 Task: Look for Airbnb options in Kavadarci, Macedonia from 12th December, 2023 to 16th December, 2023 for 8 adults.8 bedrooms having 8 beds and 8 bathrooms. Property type can be hotel. Amenities needed are: wifi, TV, free parkinig on premises, gym, breakfast. Look for 3 properties as per requirement.
Action: Mouse pressed left at (309, 119)
Screenshot: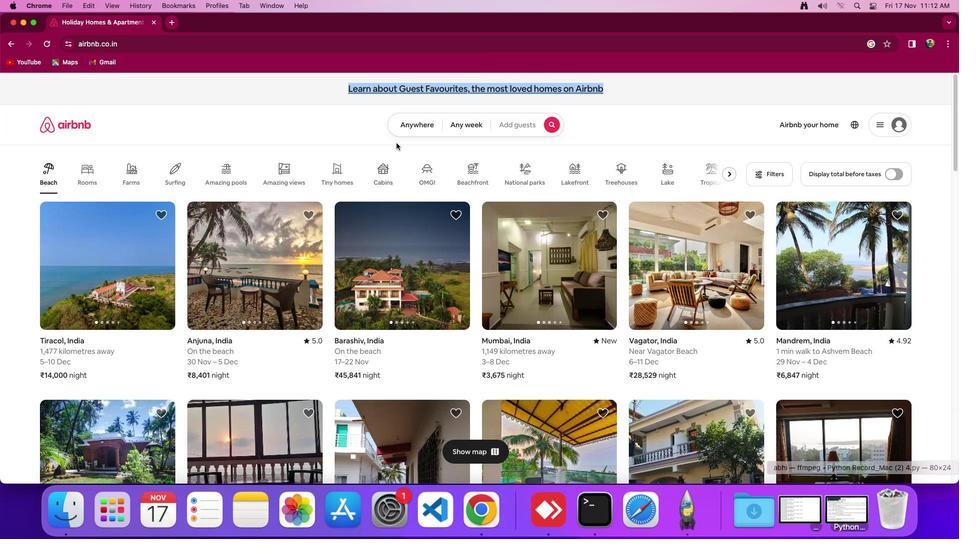 
Action: Mouse moved to (421, 126)
Screenshot: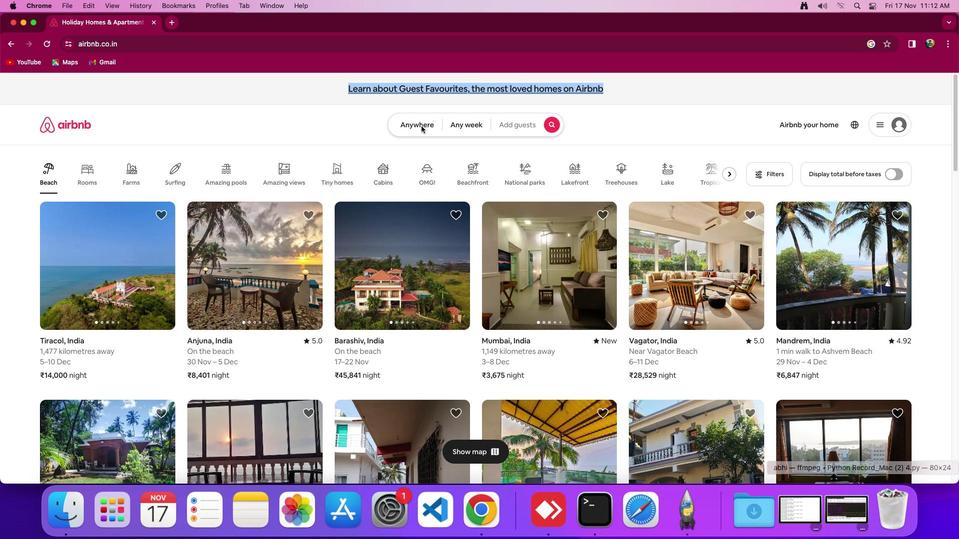 
Action: Mouse pressed left at (421, 126)
Screenshot: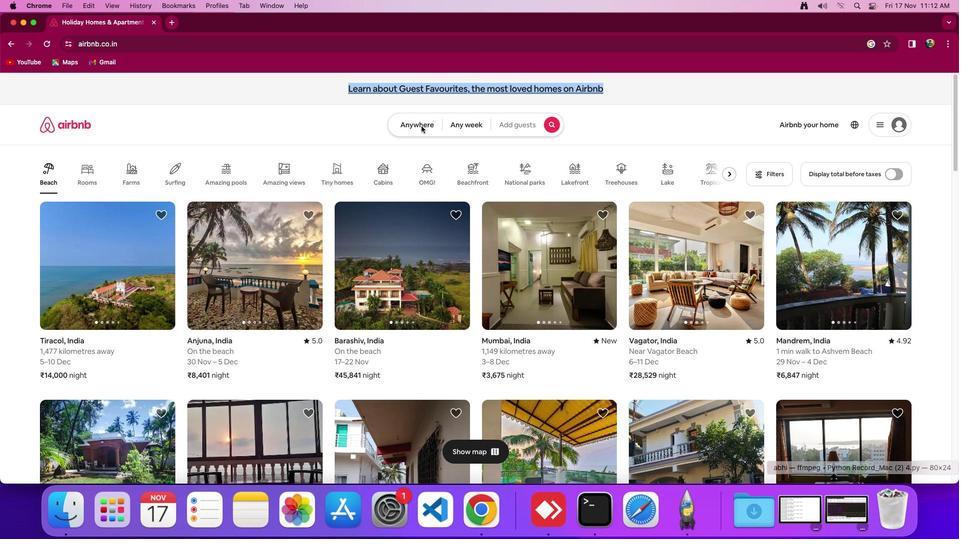 
Action: Mouse moved to (360, 168)
Screenshot: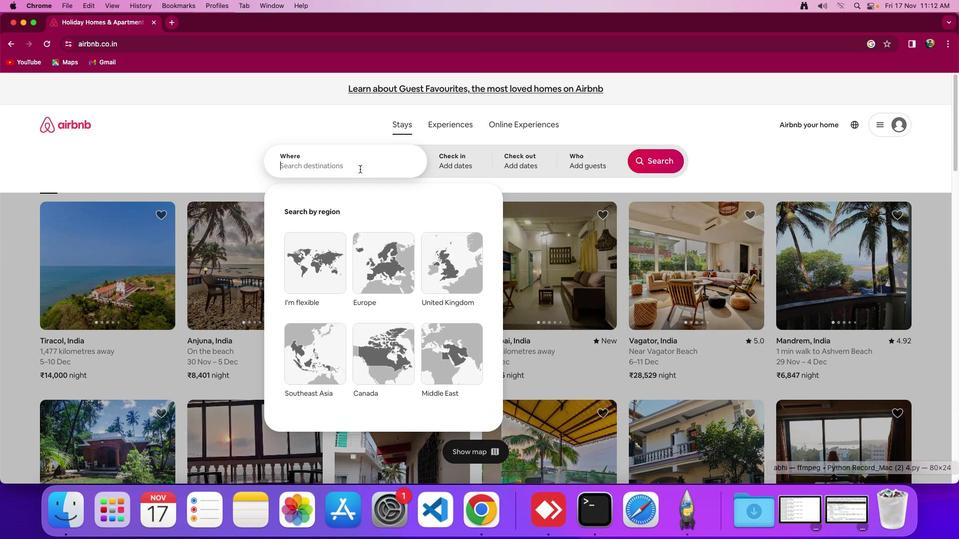 
Action: Mouse pressed left at (360, 168)
Screenshot: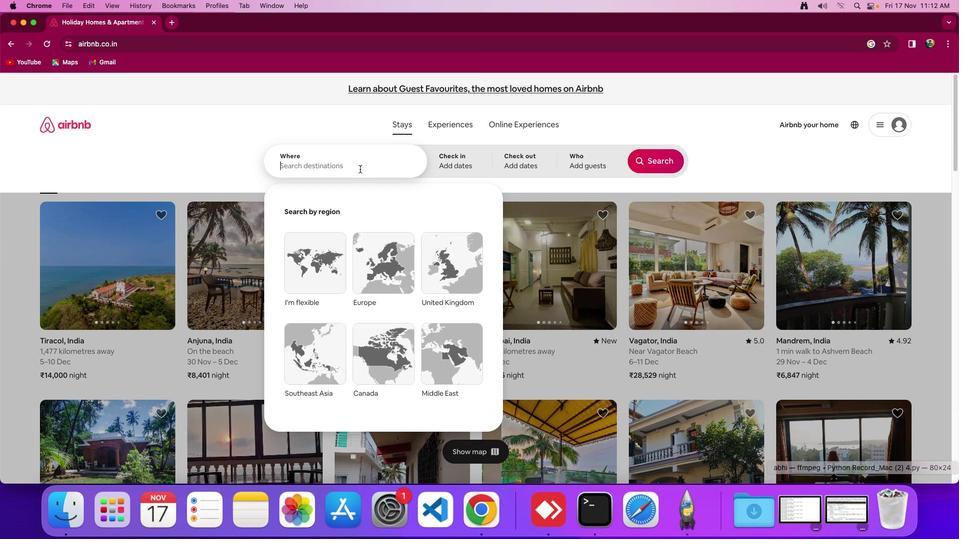 
Action: Mouse moved to (358, 158)
Screenshot: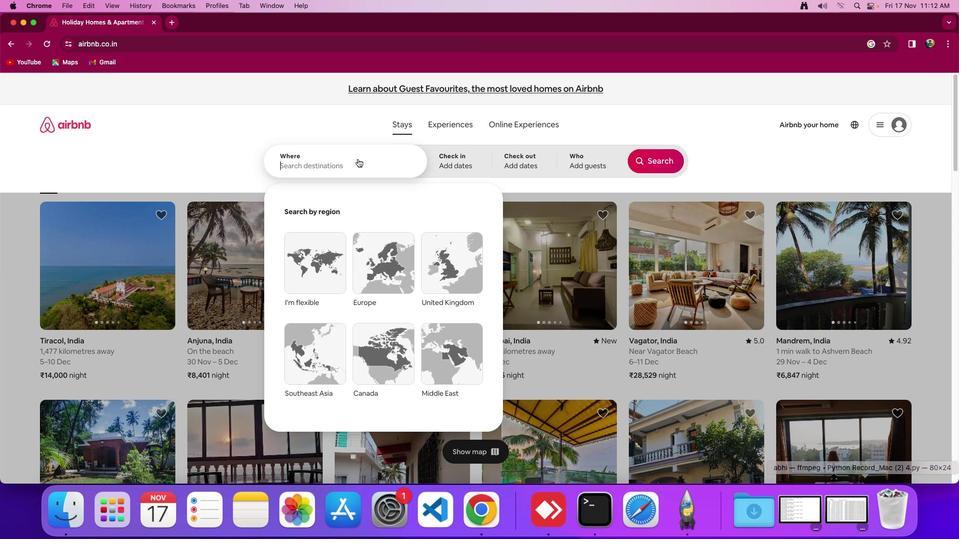 
Action: Key pressed Key.shift'K''a''v''a''d''a''r''c''i'','Key.spaceKey.shift'M''a''c''e''d''o''n''i''a'
Screenshot: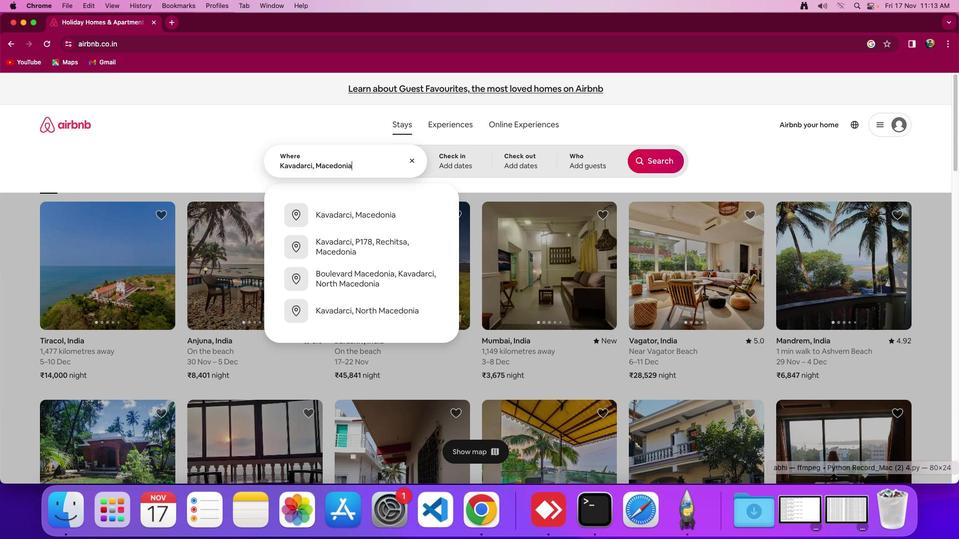 
Action: Mouse moved to (444, 157)
Screenshot: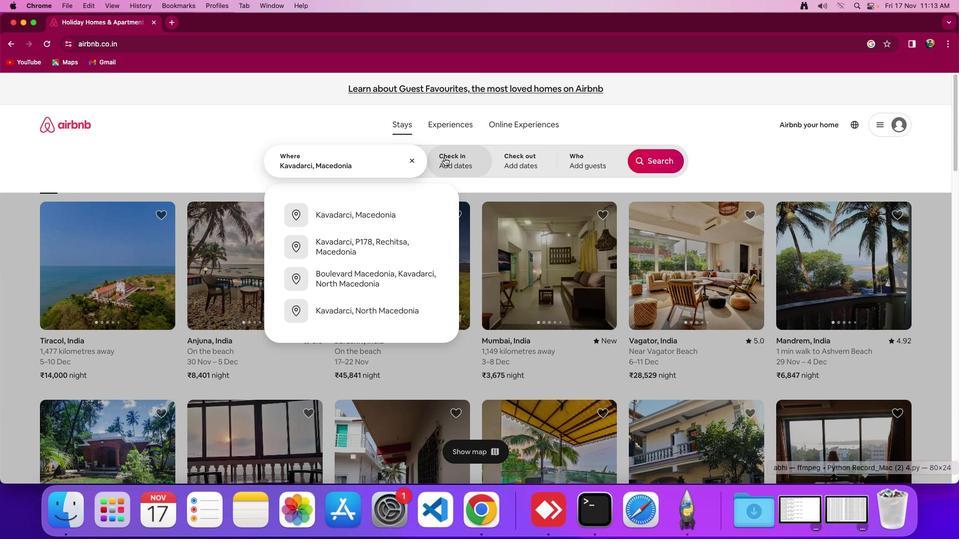
Action: Mouse pressed left at (444, 157)
Screenshot: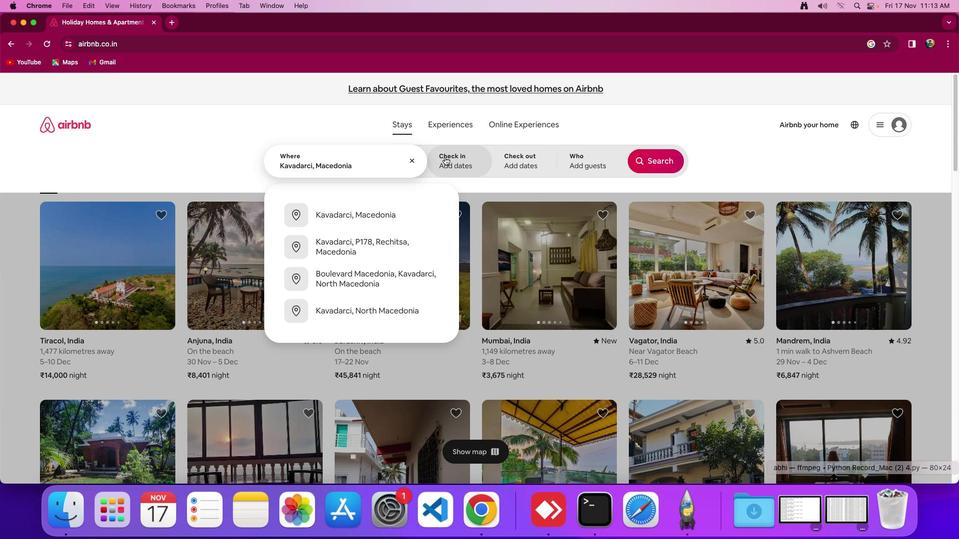 
Action: Mouse moved to (545, 334)
Screenshot: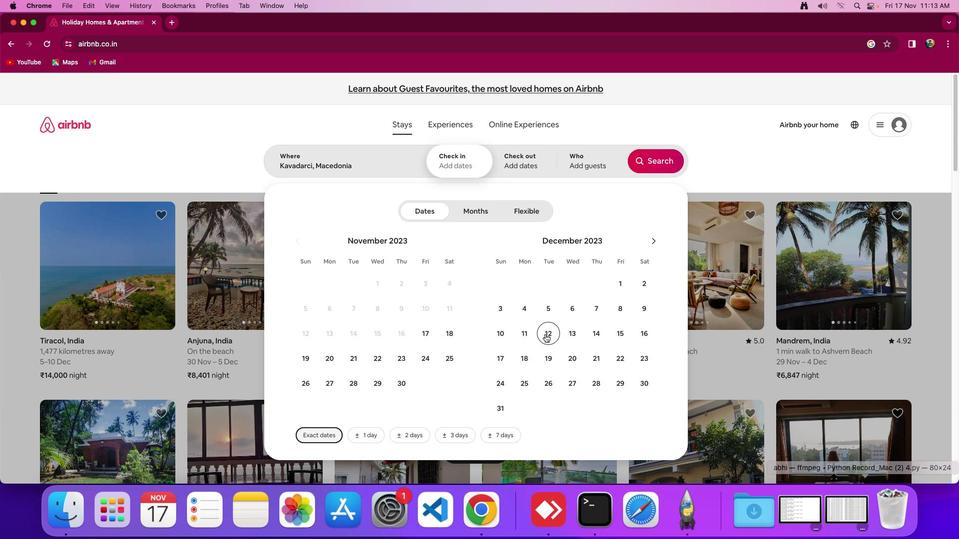 
Action: Mouse pressed left at (545, 334)
Screenshot: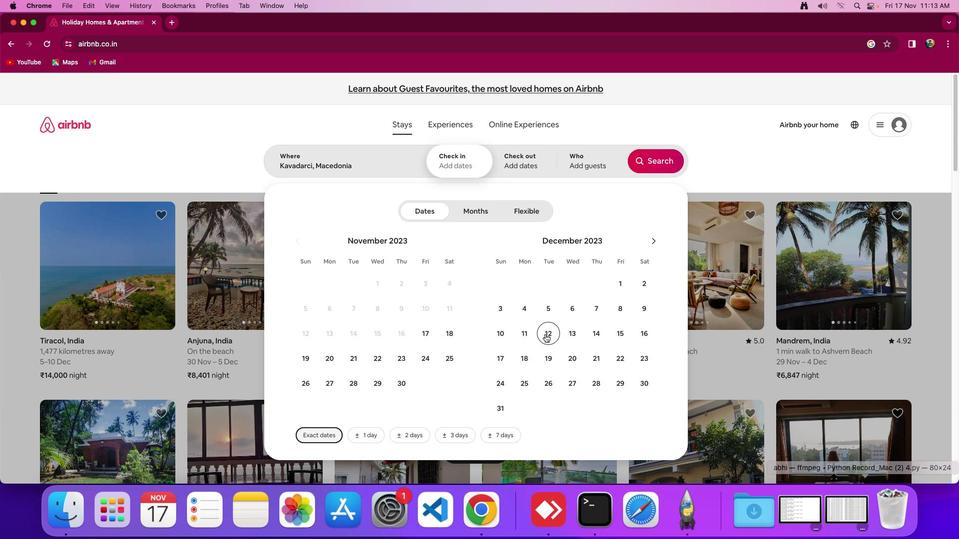 
Action: Mouse moved to (642, 333)
Screenshot: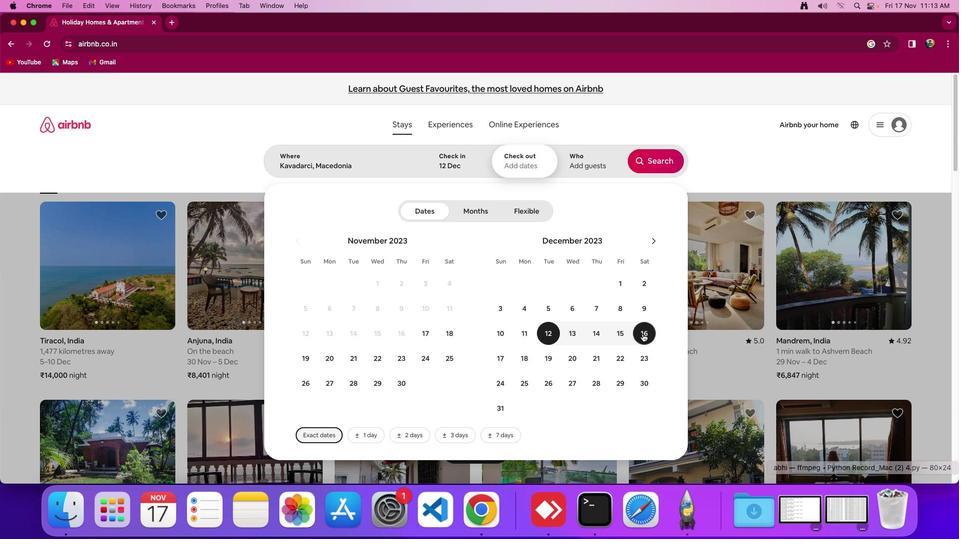 
Action: Mouse pressed left at (642, 333)
Screenshot: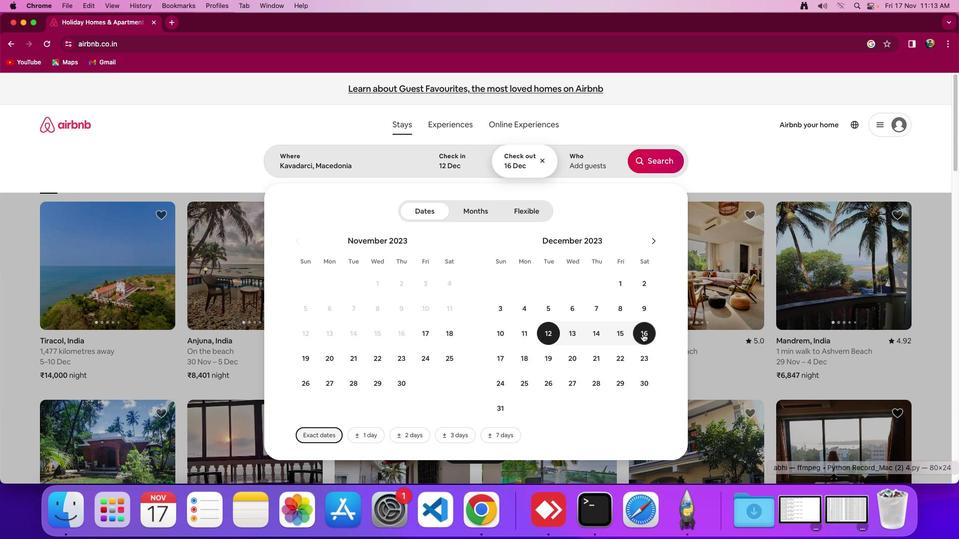 
Action: Mouse moved to (587, 164)
Screenshot: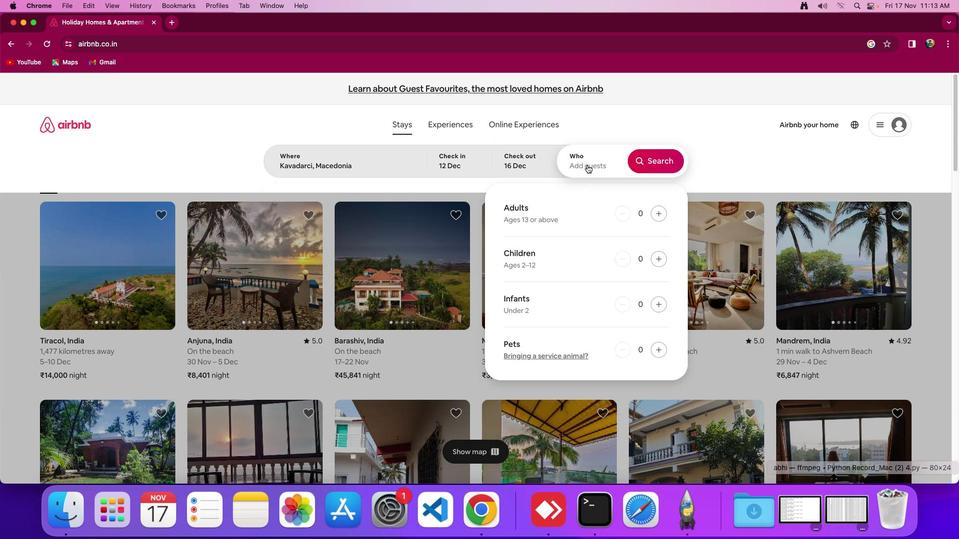 
Action: Mouse pressed left at (587, 164)
Screenshot: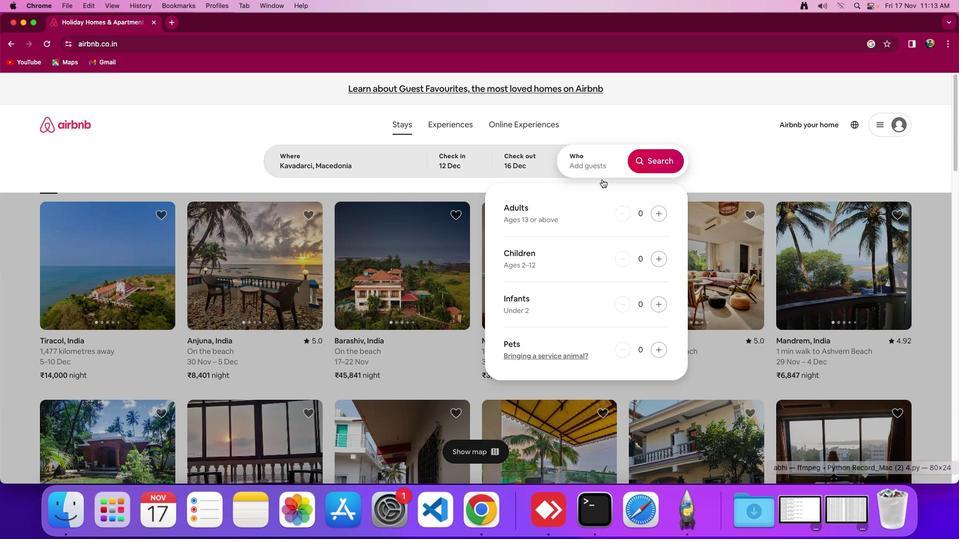 
Action: Mouse moved to (661, 214)
Screenshot: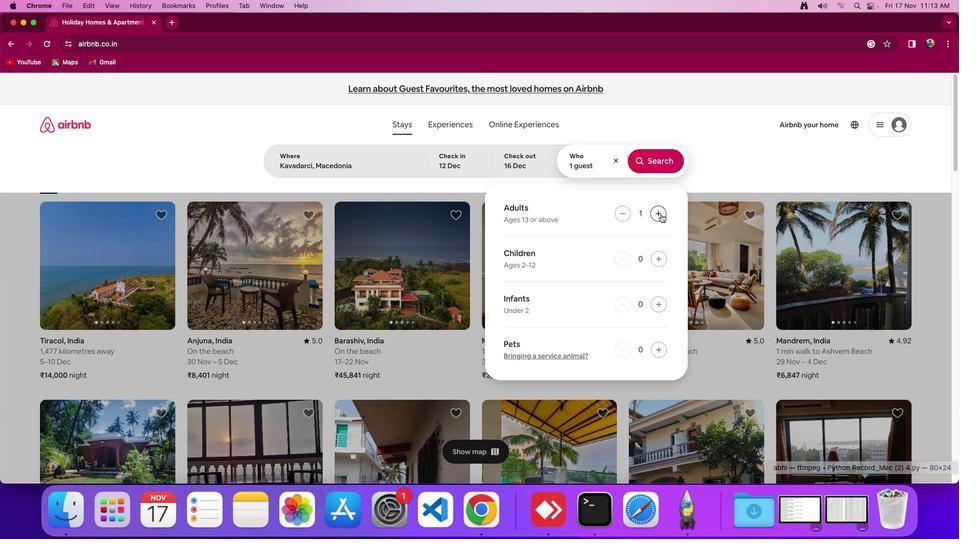 
Action: Mouse pressed left at (661, 214)
Screenshot: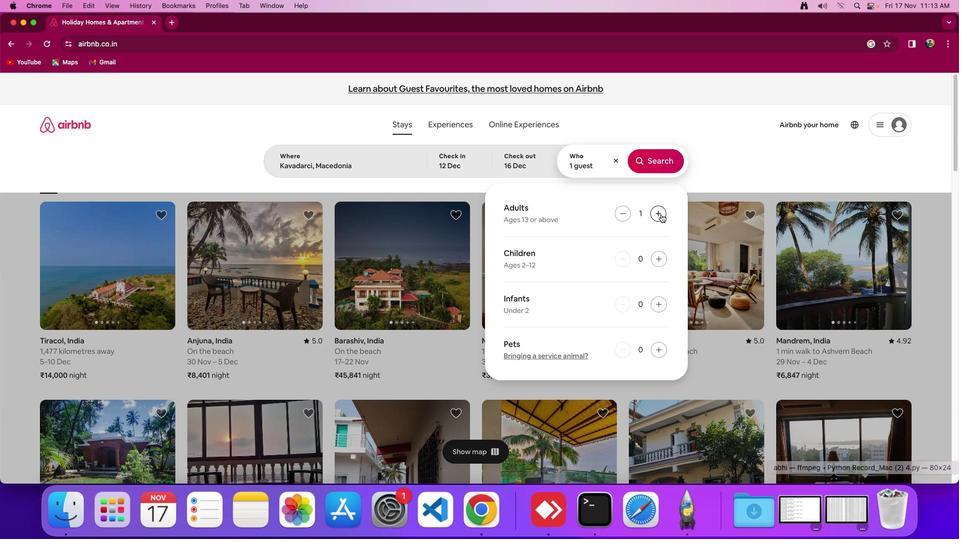 
Action: Mouse pressed left at (661, 214)
Screenshot: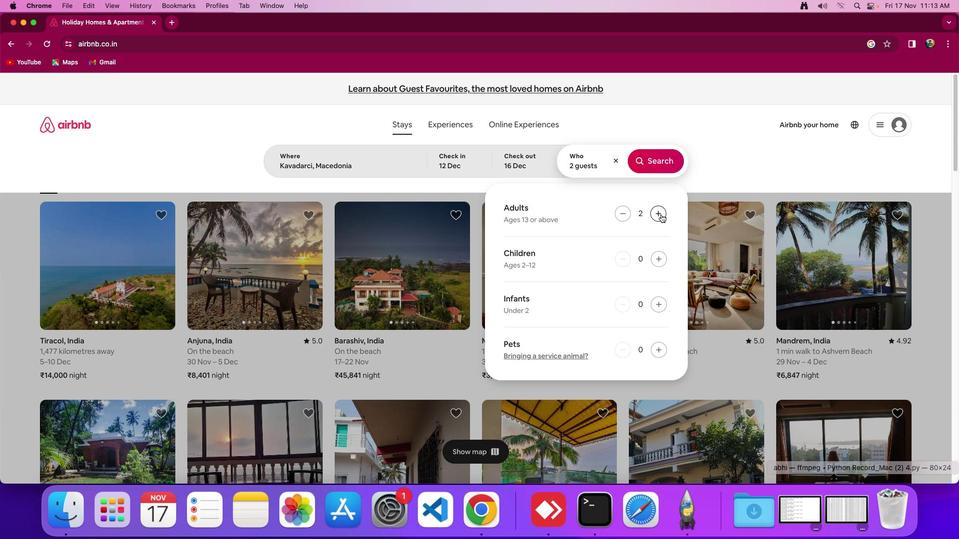 
Action: Mouse pressed left at (661, 214)
Screenshot: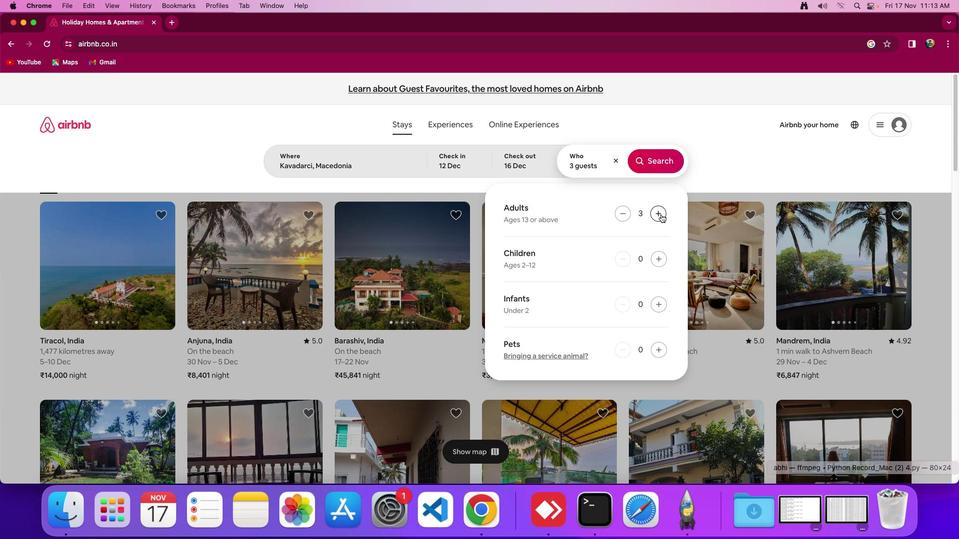 
Action: Mouse pressed left at (661, 214)
Screenshot: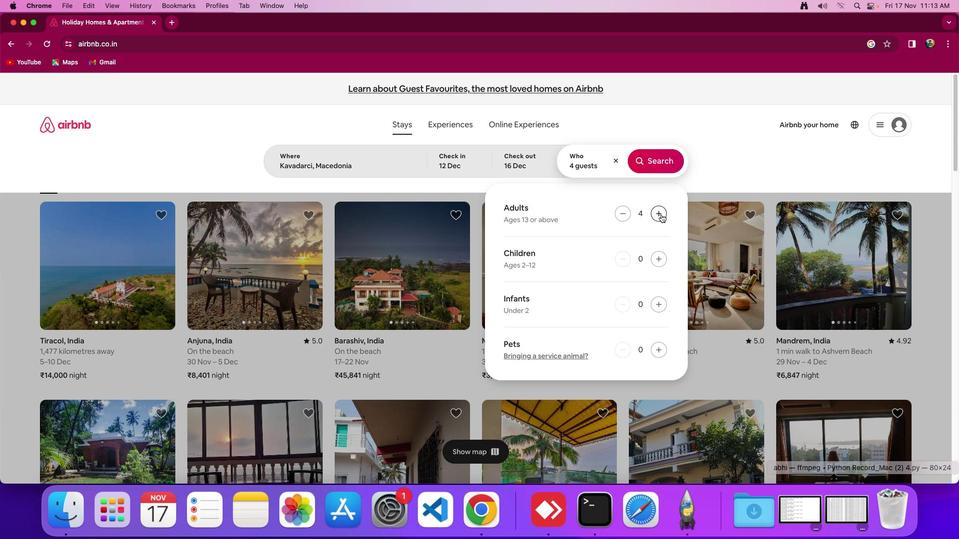 
Action: Mouse pressed left at (661, 214)
Screenshot: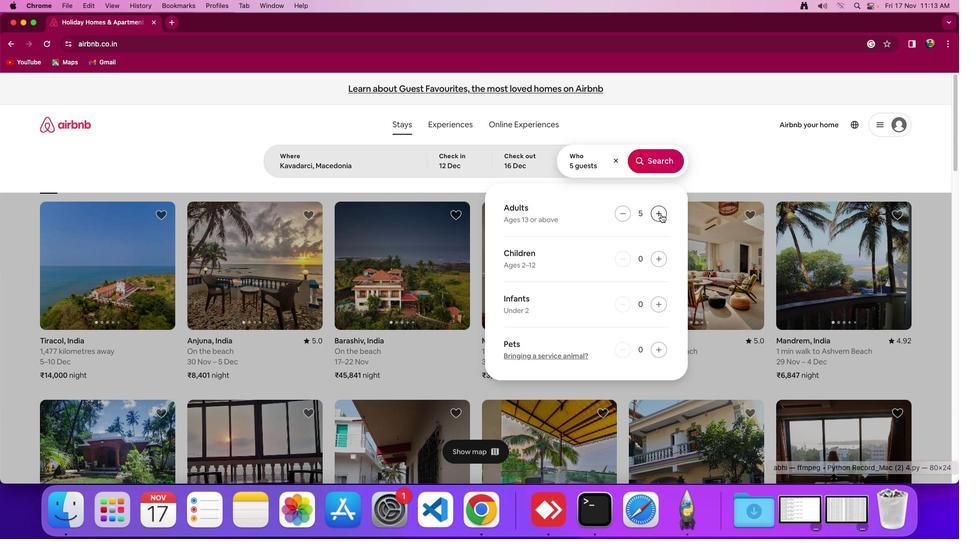 
Action: Mouse pressed left at (661, 214)
Screenshot: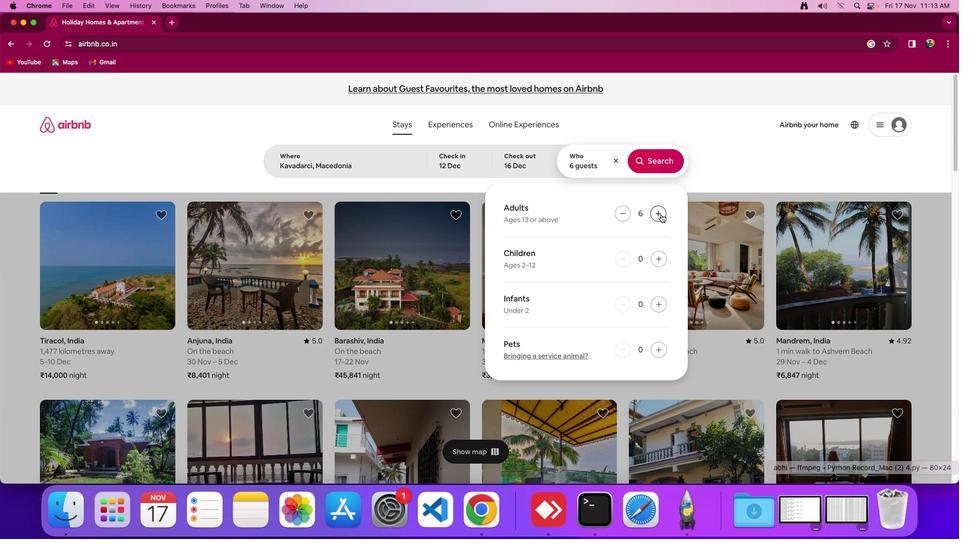 
Action: Mouse pressed left at (661, 214)
Screenshot: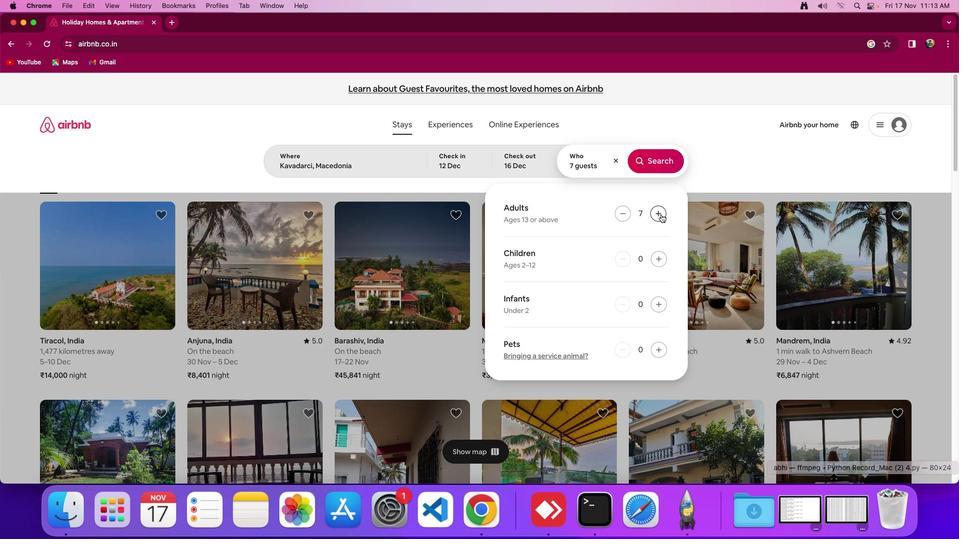 
Action: Mouse pressed left at (661, 214)
Screenshot: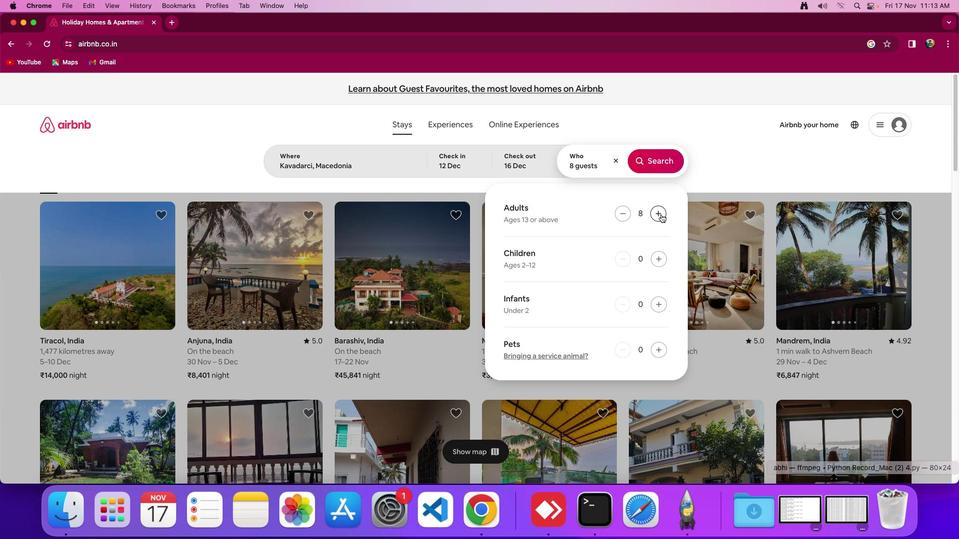 
Action: Mouse moved to (648, 167)
Screenshot: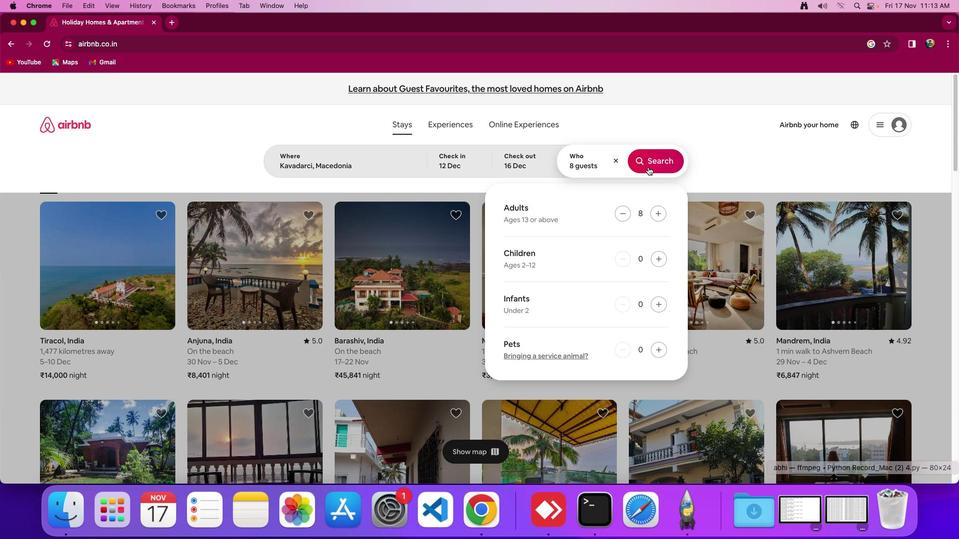 
Action: Mouse pressed left at (648, 167)
Screenshot: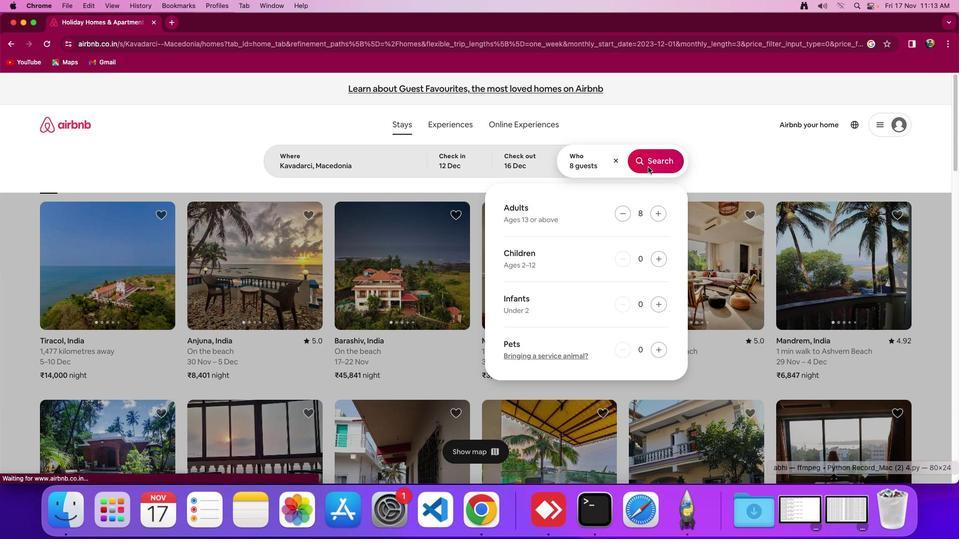 
Action: Mouse moved to (788, 132)
Screenshot: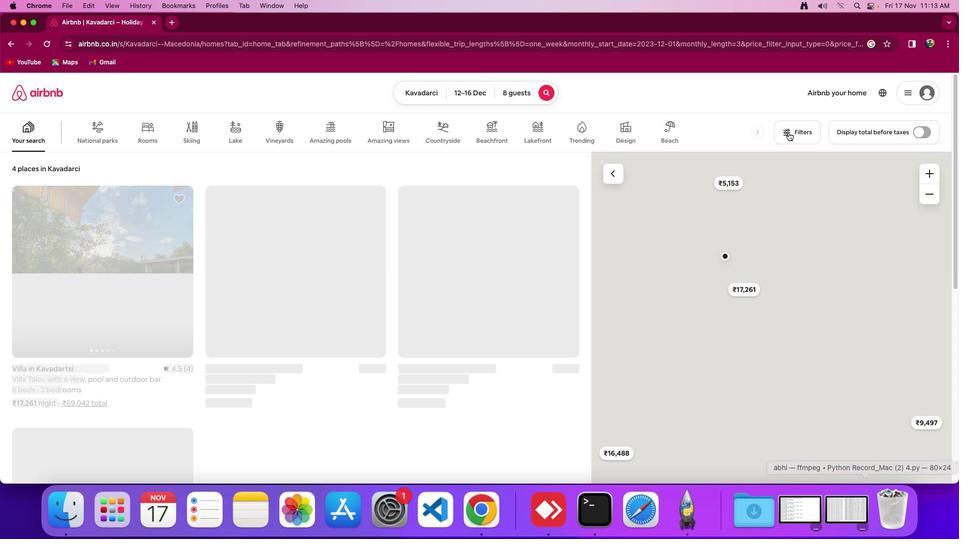 
Action: Mouse pressed left at (788, 132)
Screenshot: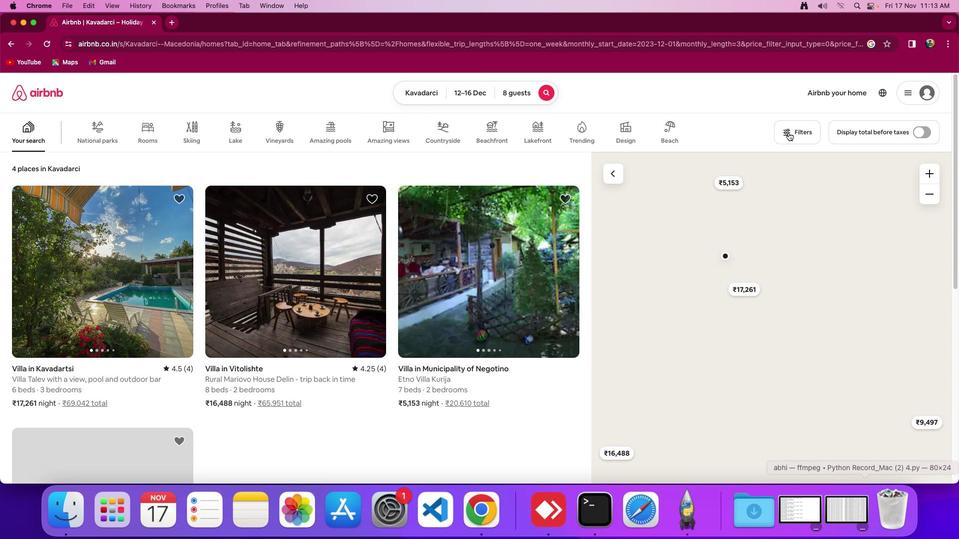 
Action: Mouse moved to (489, 281)
Screenshot: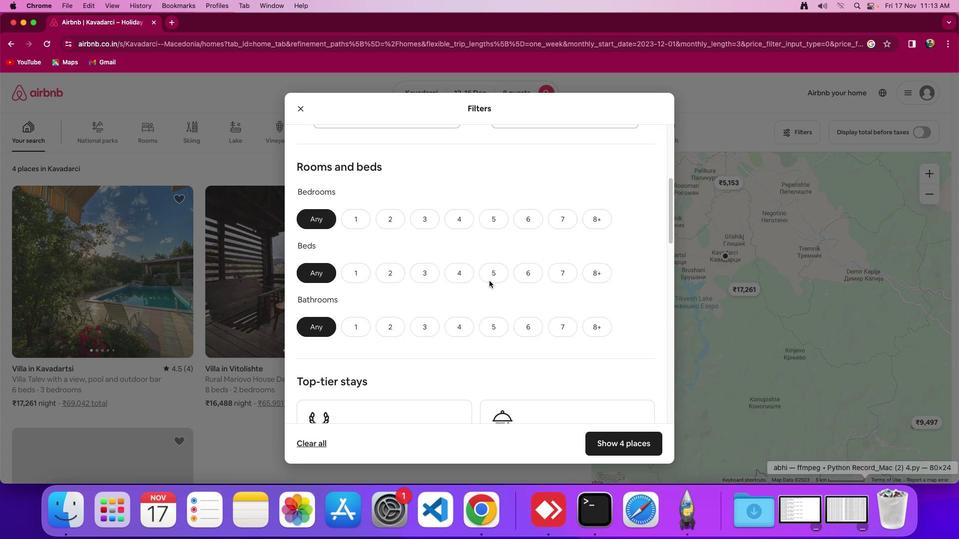 
Action: Mouse scrolled (489, 281) with delta (0, 0)
Screenshot: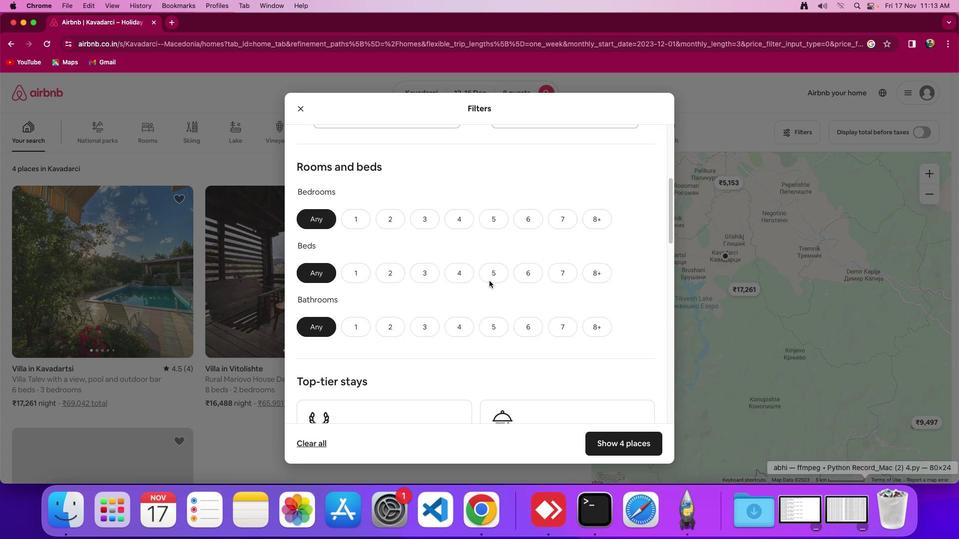 
Action: Mouse scrolled (489, 281) with delta (0, 0)
Screenshot: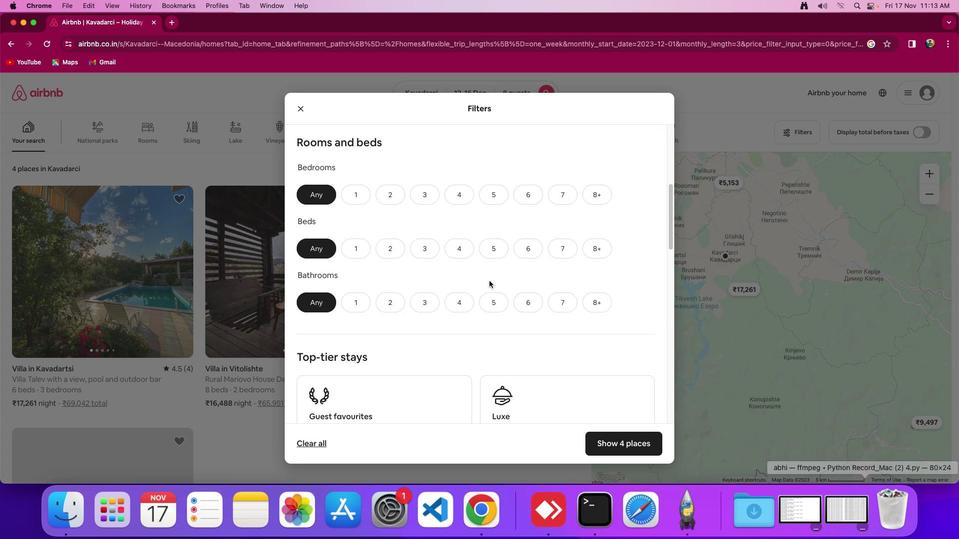 
Action: Mouse scrolled (489, 281) with delta (0, -1)
Screenshot: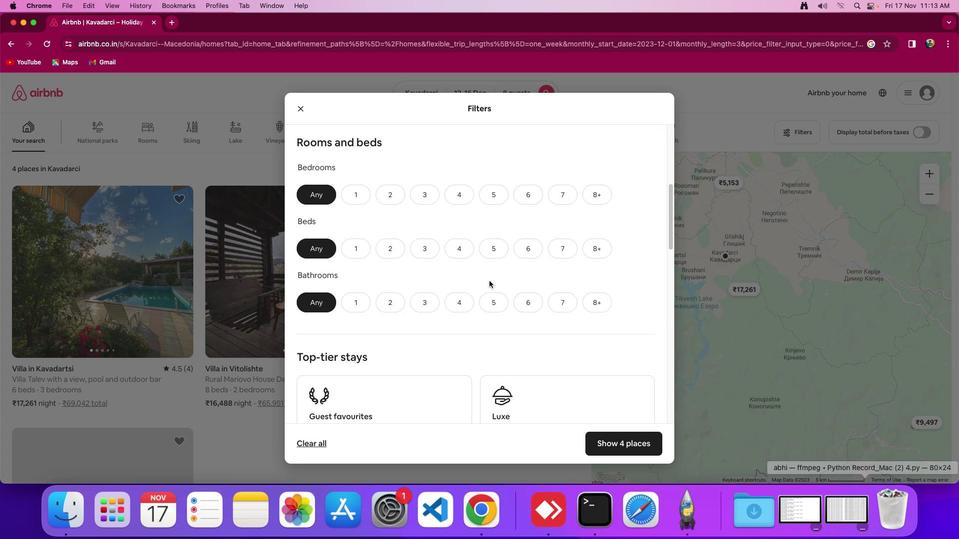
Action: Mouse moved to (489, 281)
Screenshot: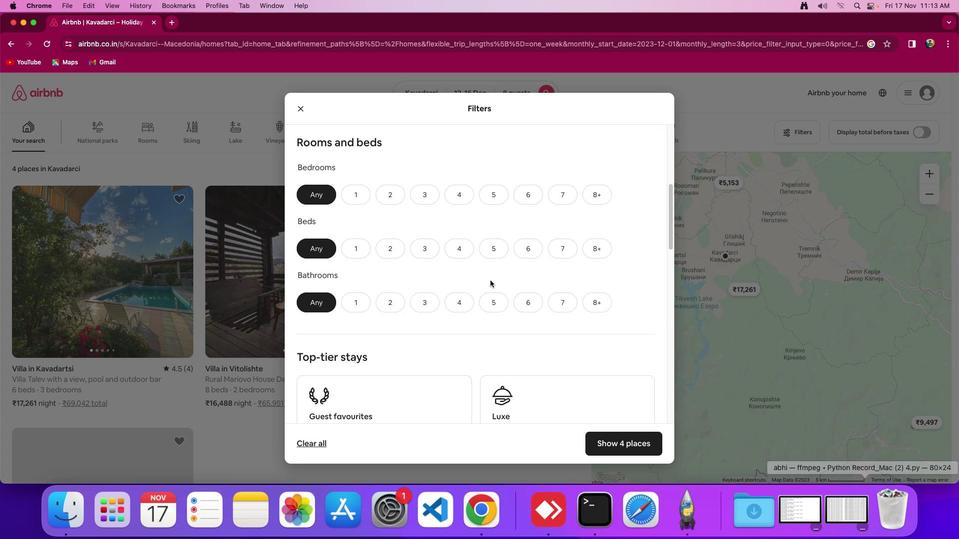 
Action: Mouse scrolled (489, 281) with delta (0, -2)
Screenshot: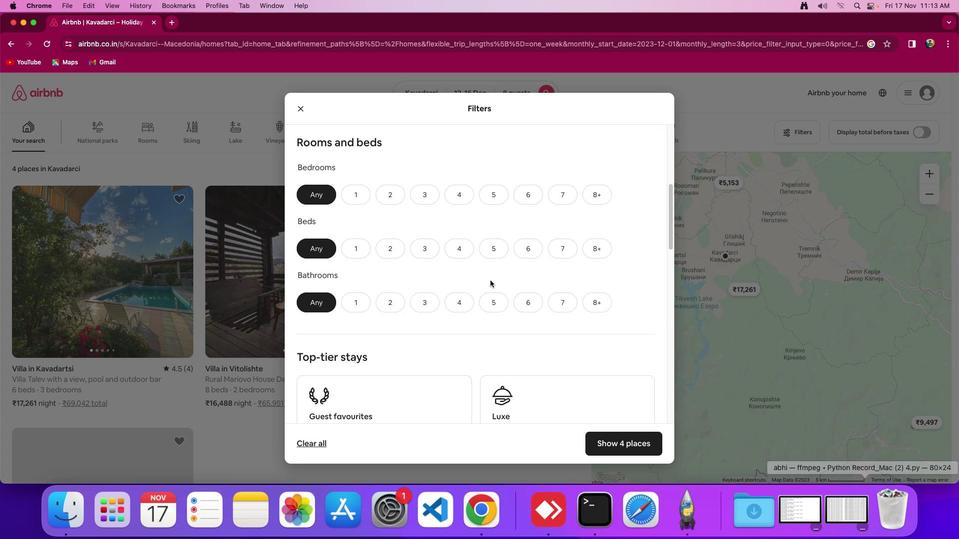 
Action: Mouse moved to (595, 196)
Screenshot: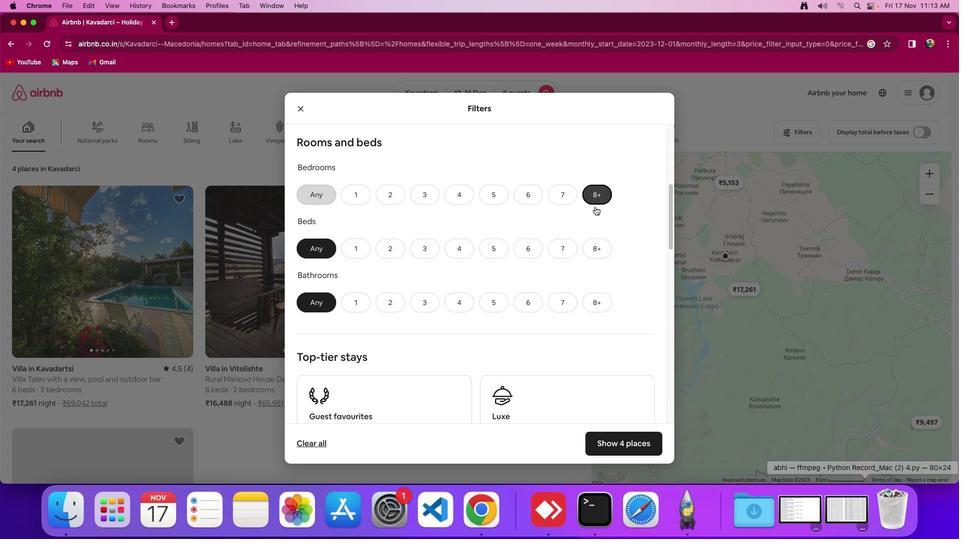 
Action: Mouse pressed left at (595, 196)
Screenshot: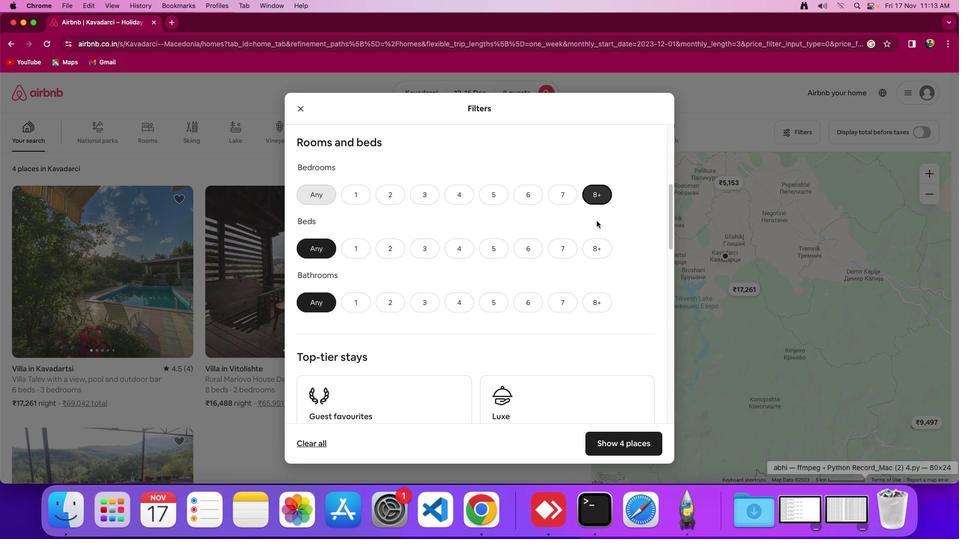 
Action: Mouse moved to (602, 251)
Screenshot: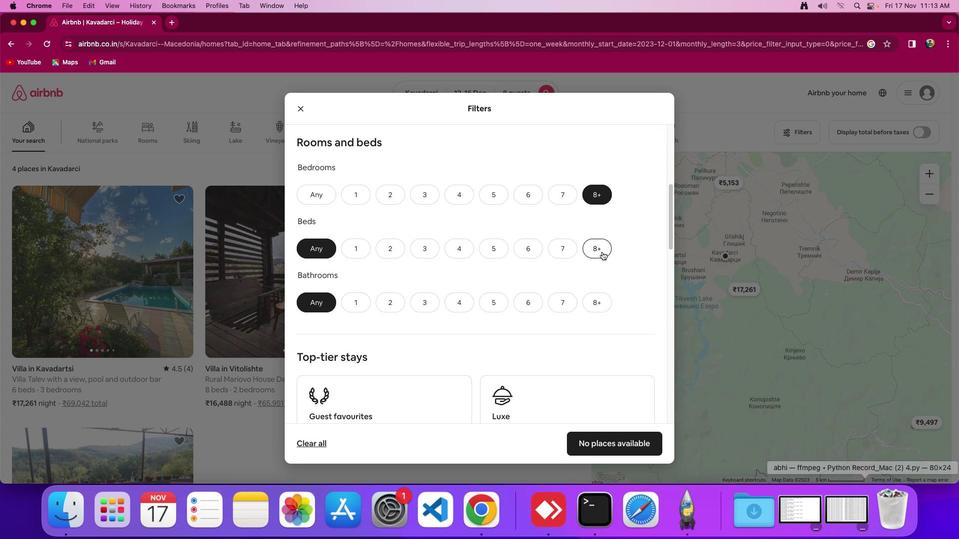 
Action: Mouse pressed left at (602, 251)
Screenshot: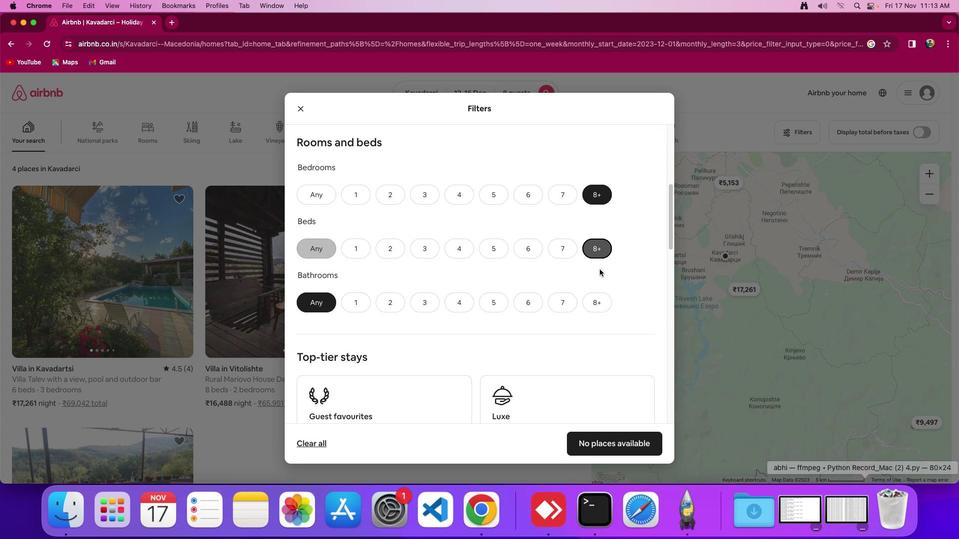 
Action: Mouse moved to (596, 304)
Screenshot: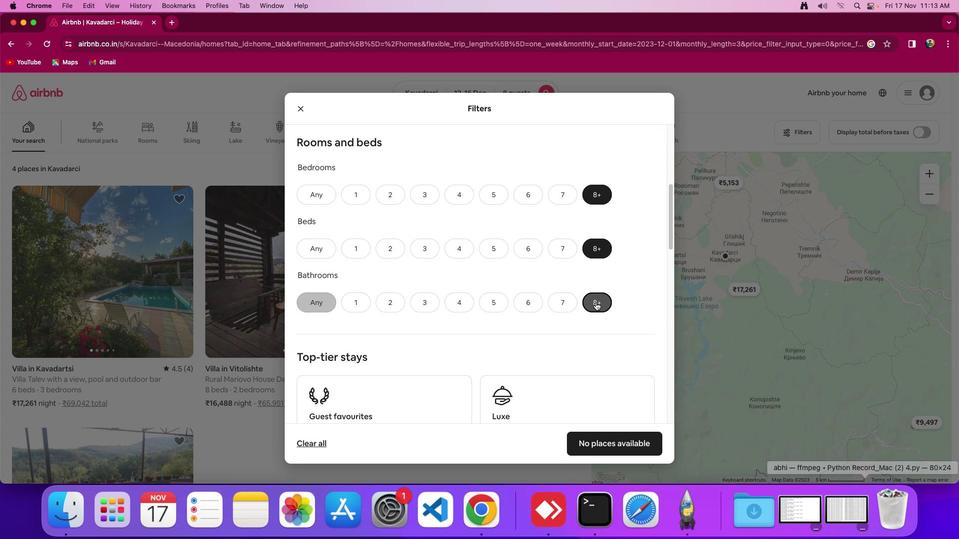 
Action: Mouse pressed left at (596, 304)
Screenshot: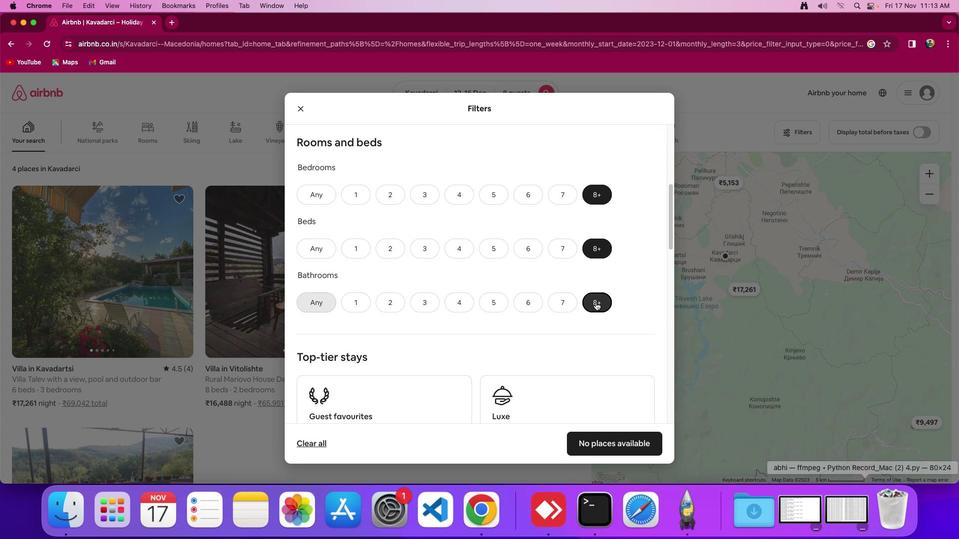 
Action: Mouse moved to (573, 286)
Screenshot: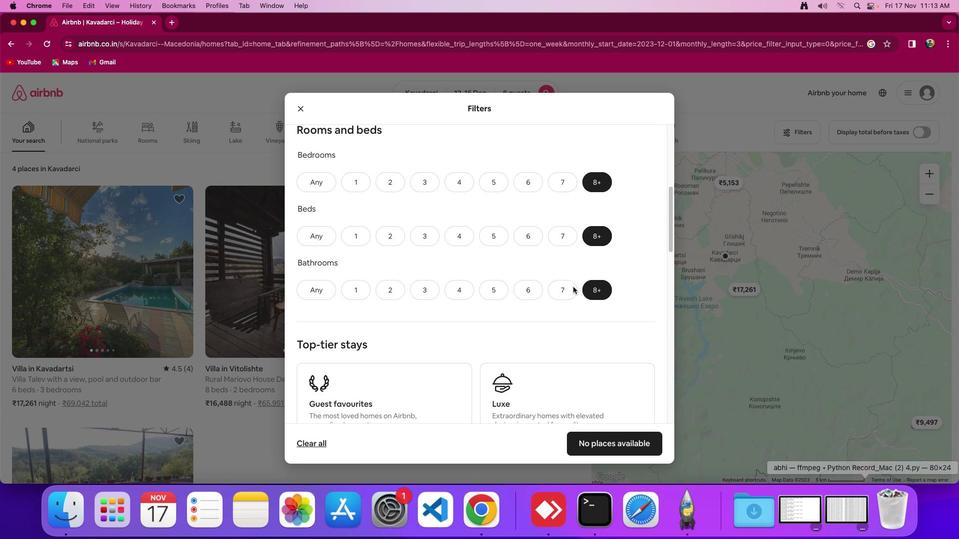 
Action: Mouse scrolled (573, 286) with delta (0, 0)
Screenshot: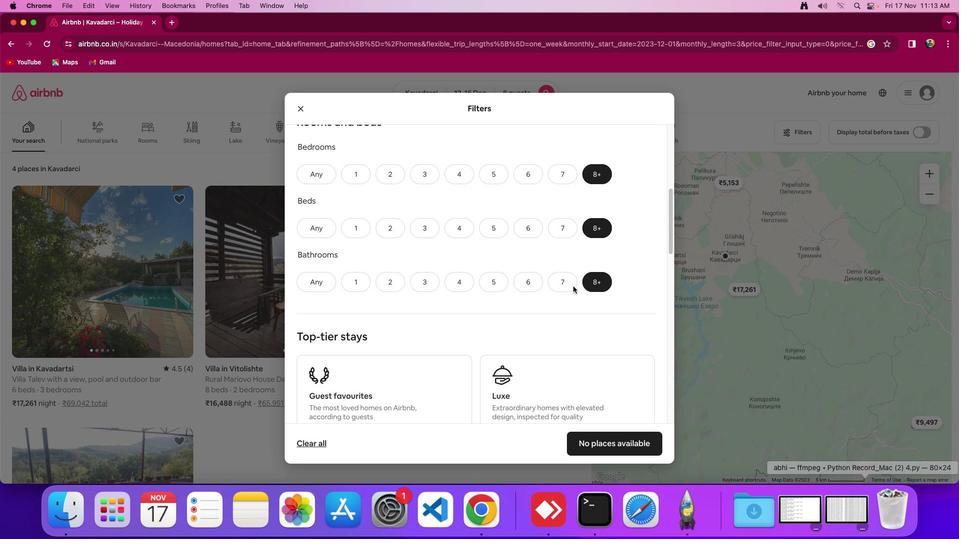 
Action: Mouse scrolled (573, 286) with delta (0, 0)
Screenshot: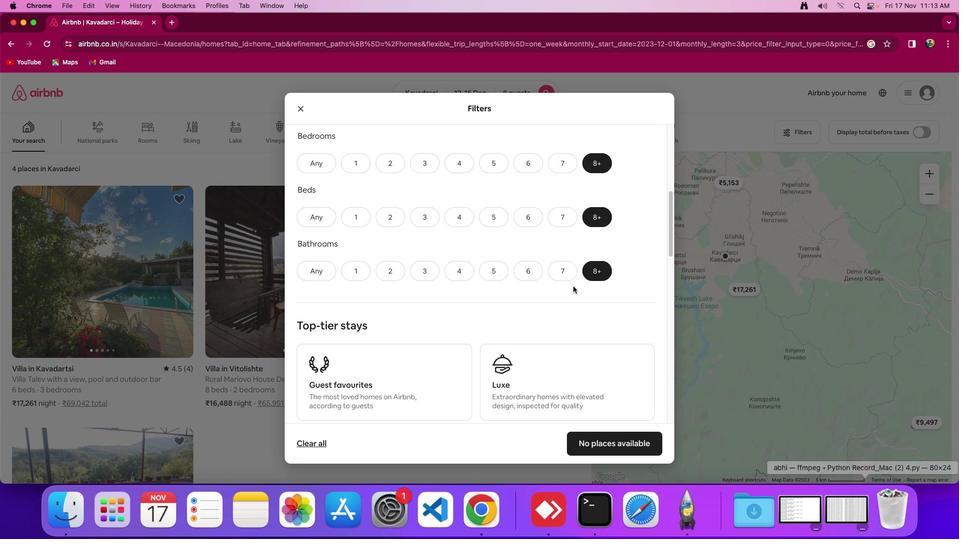 
Action: Mouse scrolled (573, 286) with delta (0, 0)
Screenshot: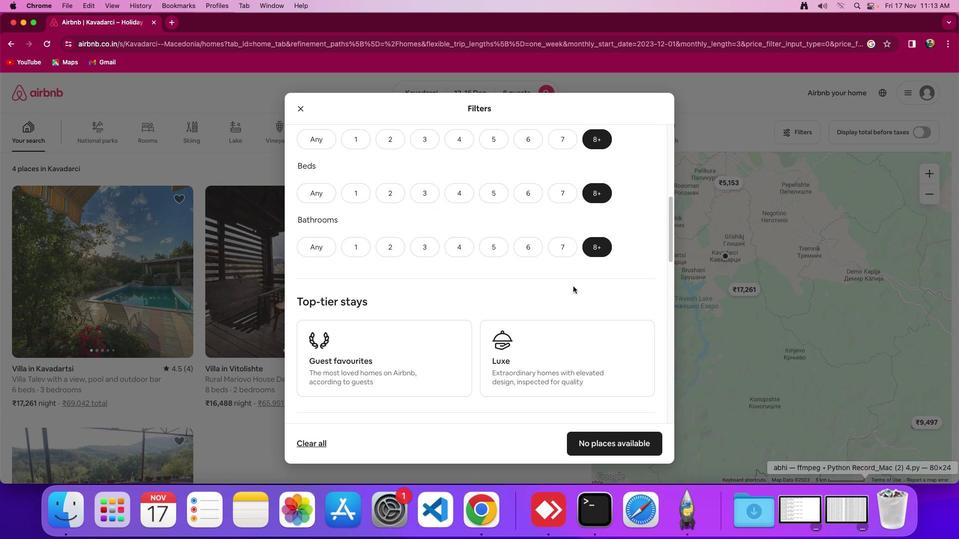 
Action: Mouse moved to (573, 286)
Screenshot: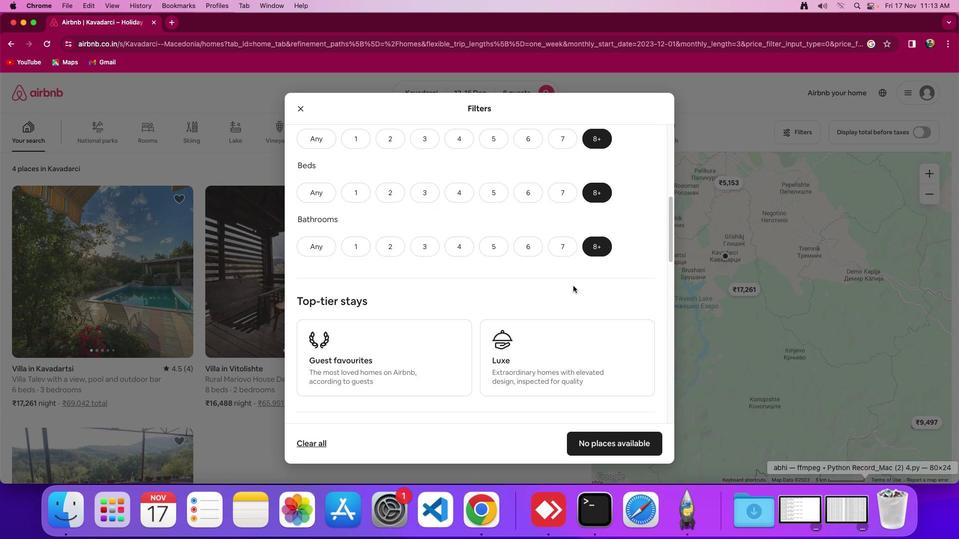 
Action: Mouse scrolled (573, 286) with delta (0, 0)
Screenshot: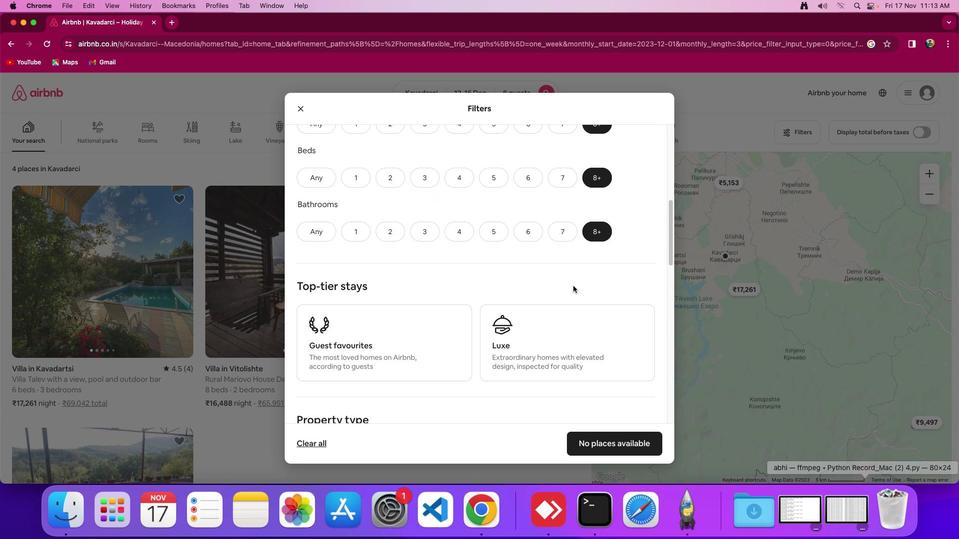 
Action: Mouse scrolled (573, 286) with delta (0, 0)
Screenshot: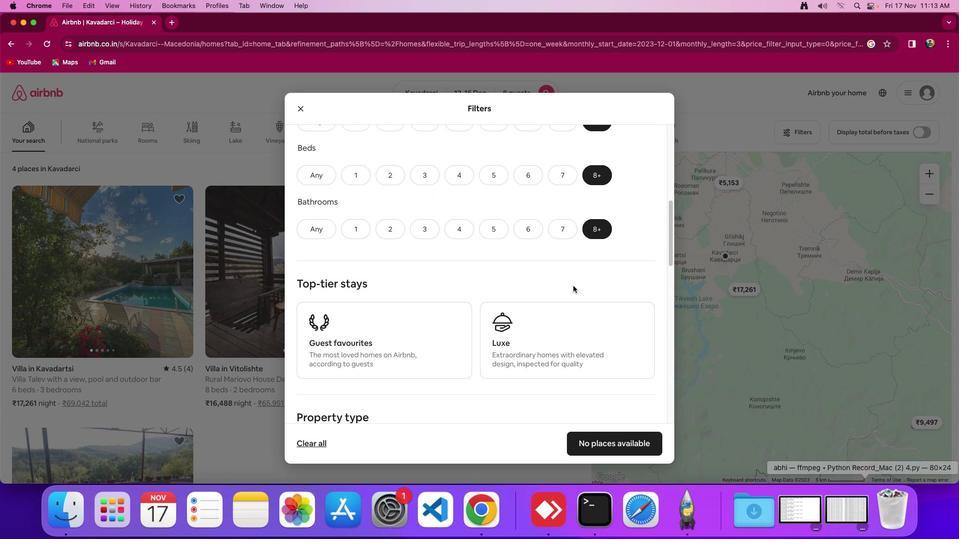 
Action: Mouse moved to (574, 286)
Screenshot: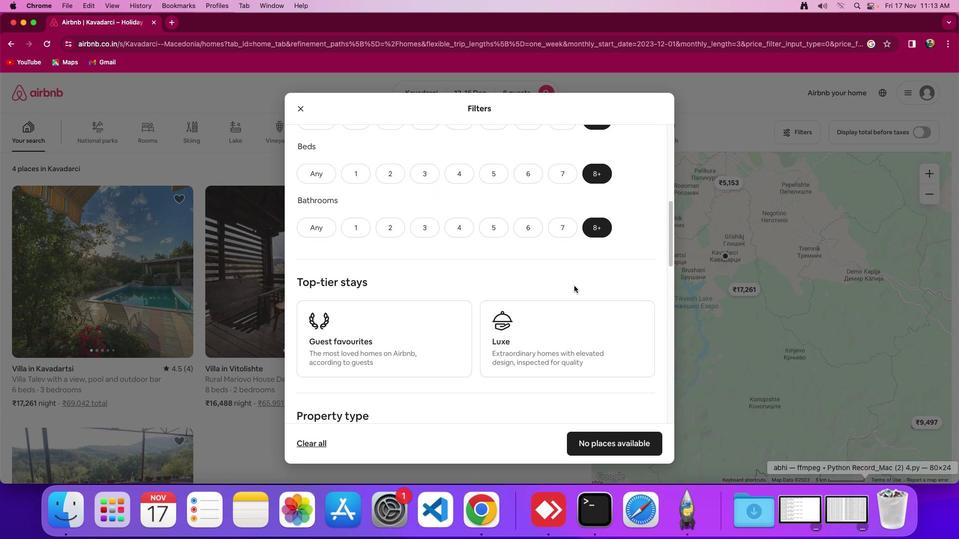 
Action: Mouse scrolled (574, 286) with delta (0, 0)
Screenshot: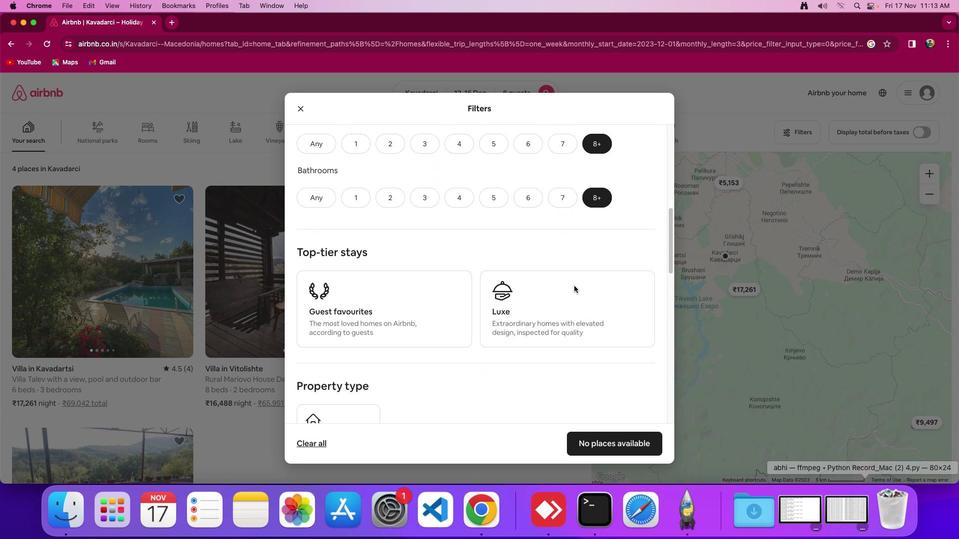 
Action: Mouse scrolled (574, 286) with delta (0, 0)
Screenshot: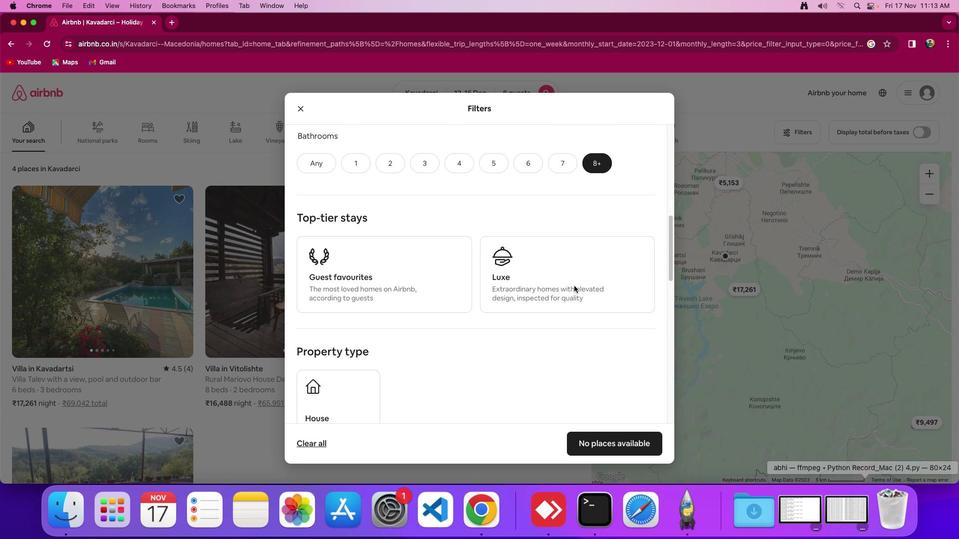 
Action: Mouse scrolled (574, 286) with delta (0, 0)
Screenshot: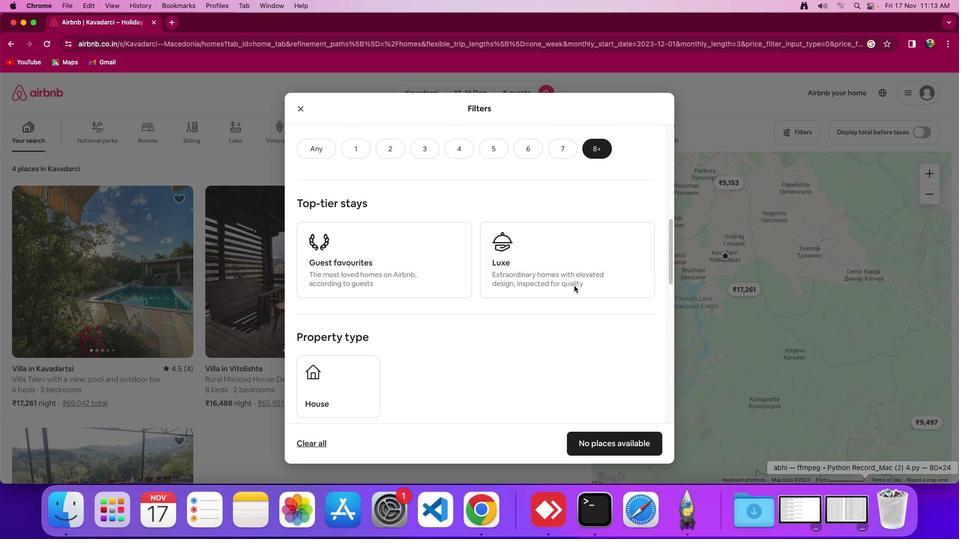 
Action: Mouse scrolled (574, 286) with delta (0, 0)
Screenshot: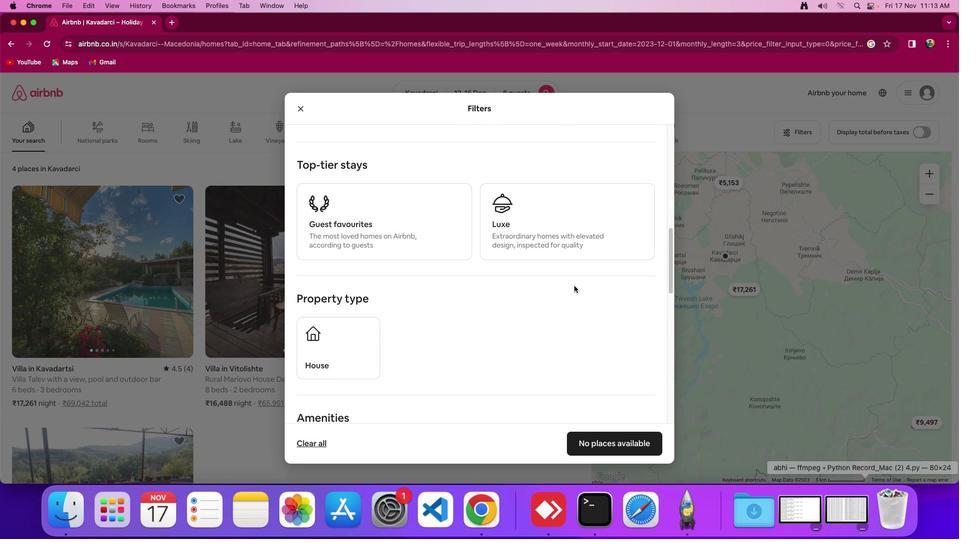 
Action: Mouse moved to (574, 285)
Screenshot: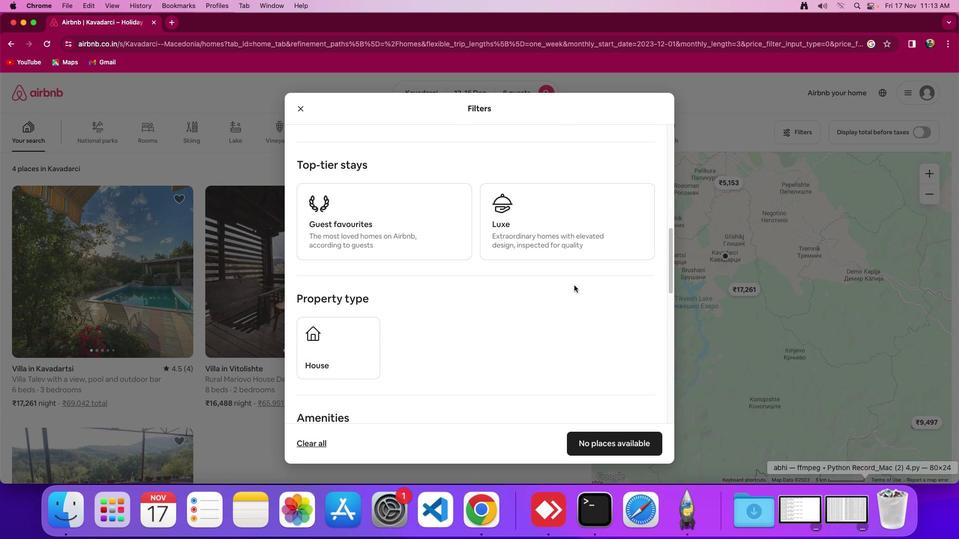 
Action: Mouse scrolled (574, 285) with delta (0, 0)
Screenshot: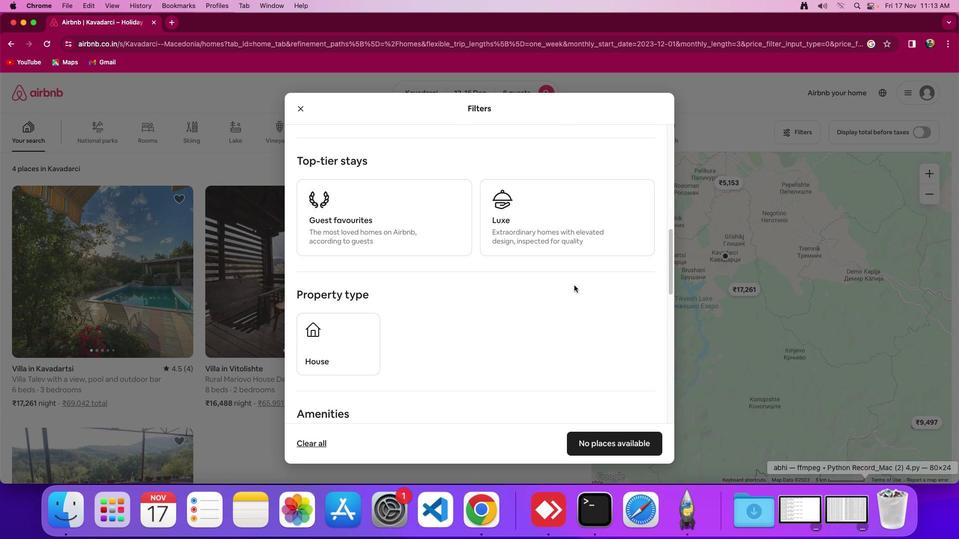 
Action: Mouse scrolled (574, 285) with delta (0, 0)
Screenshot: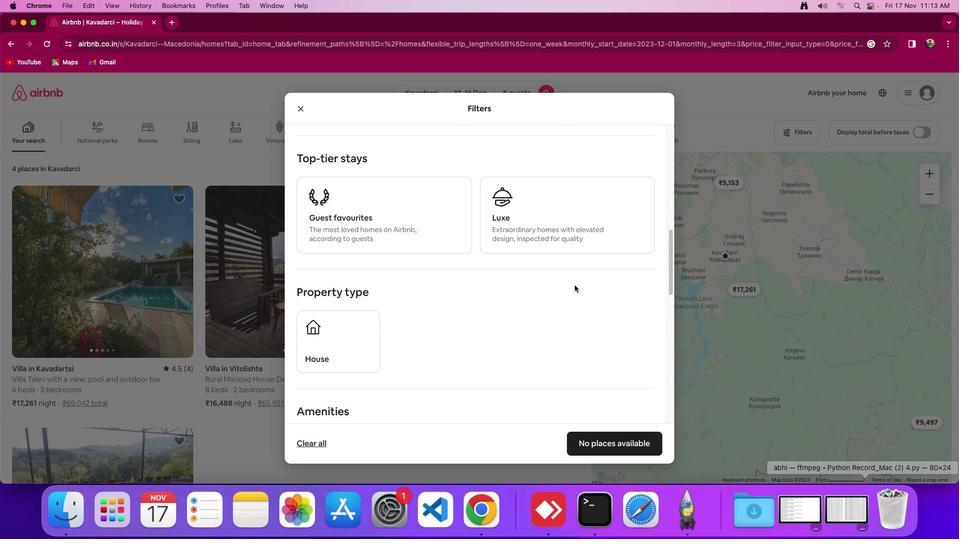 
Action: Mouse moved to (574, 285)
Screenshot: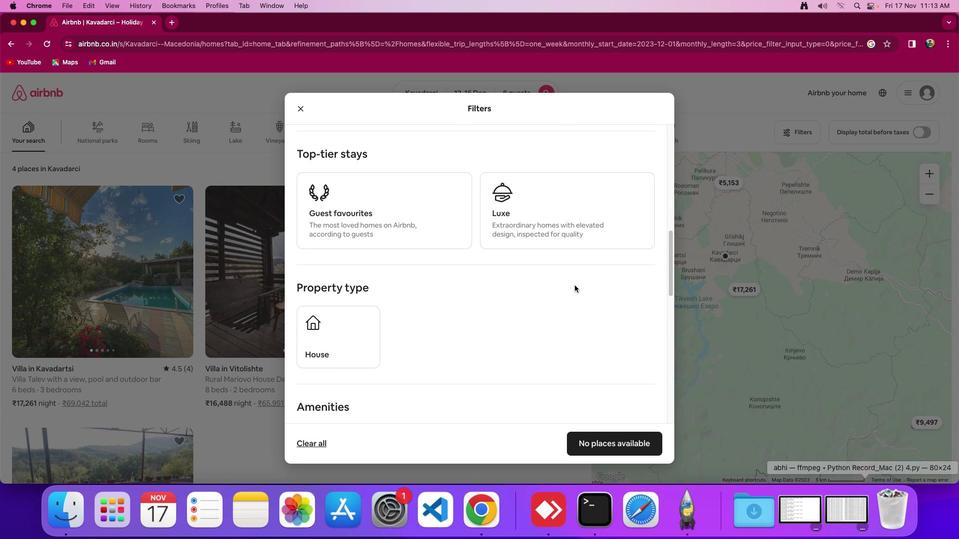 
Action: Mouse scrolled (574, 285) with delta (0, 0)
Screenshot: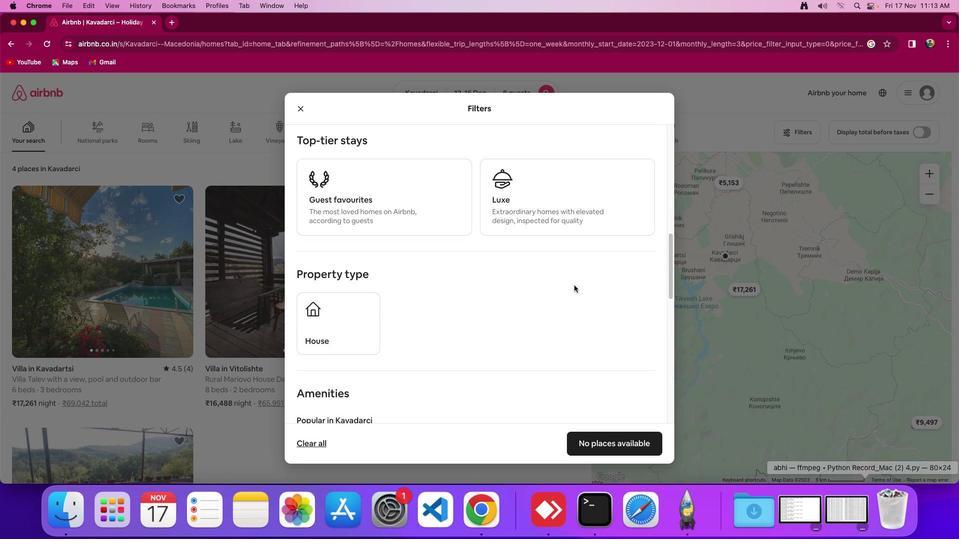 
Action: Mouse scrolled (574, 285) with delta (0, 0)
Screenshot: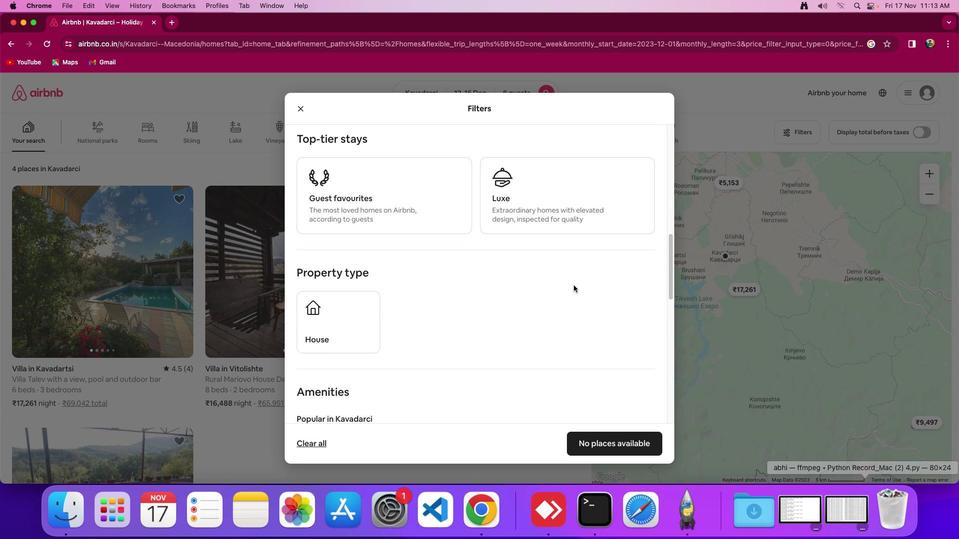 
Action: Mouse moved to (573, 285)
Screenshot: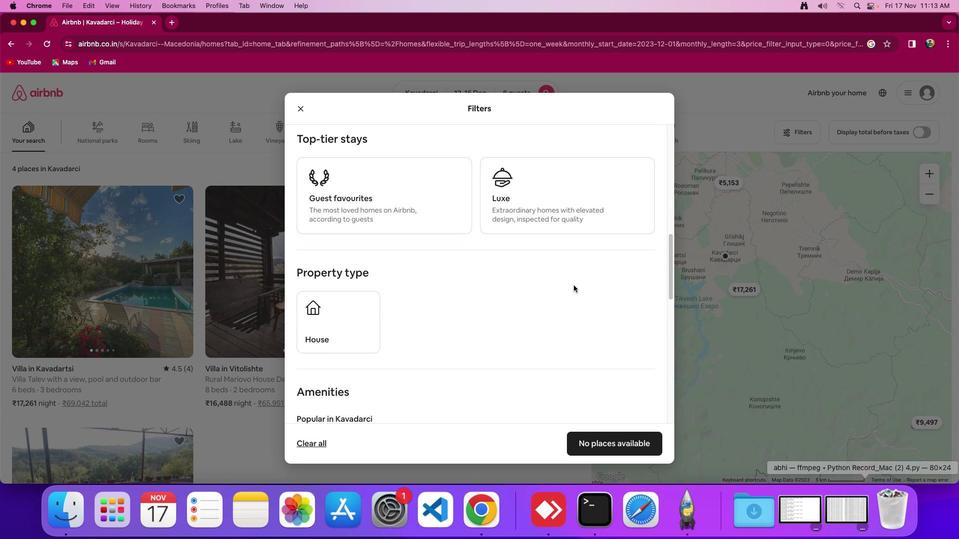 
Action: Mouse scrolled (573, 285) with delta (0, 0)
Screenshot: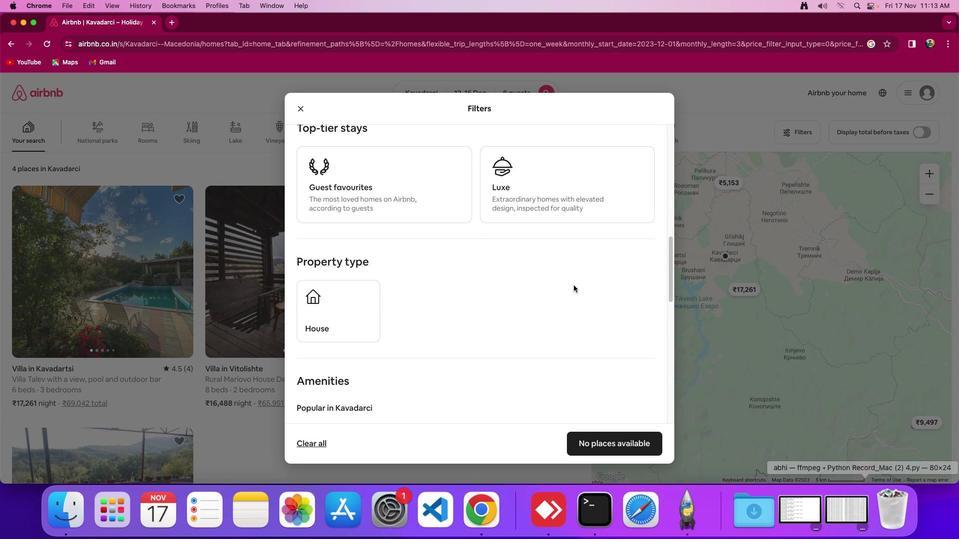 
Action: Mouse scrolled (573, 285) with delta (0, 0)
Screenshot: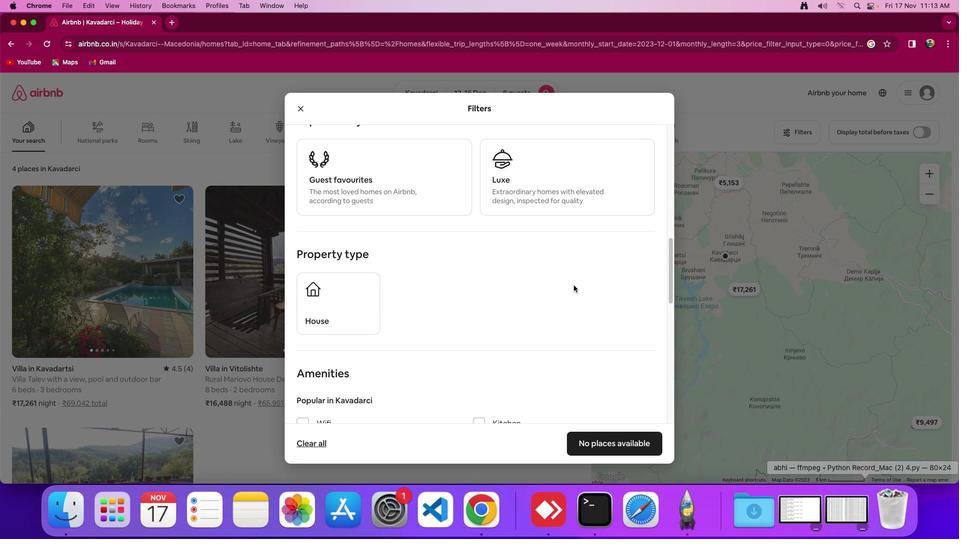 
Action: Mouse scrolled (573, 285) with delta (0, 0)
Screenshot: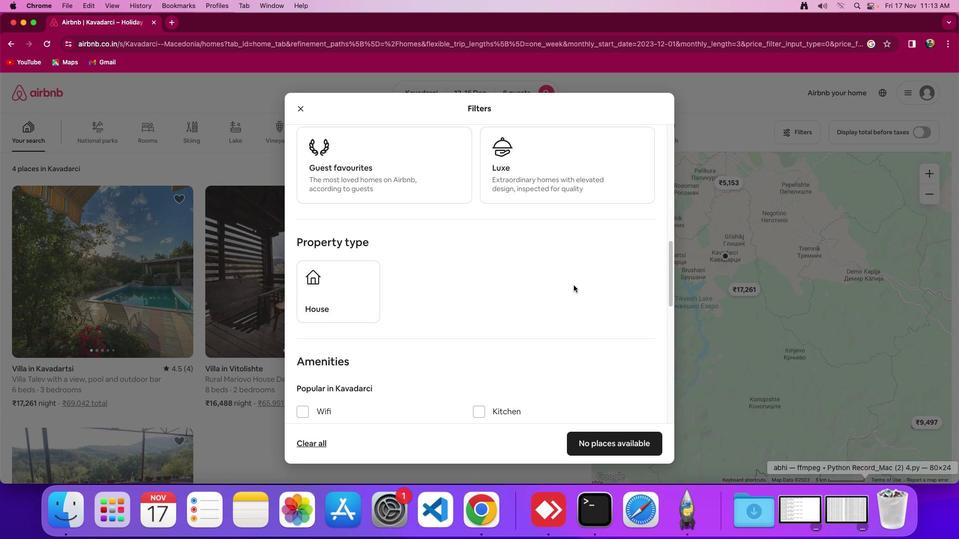 
Action: Mouse scrolled (573, 285) with delta (0, 0)
Screenshot: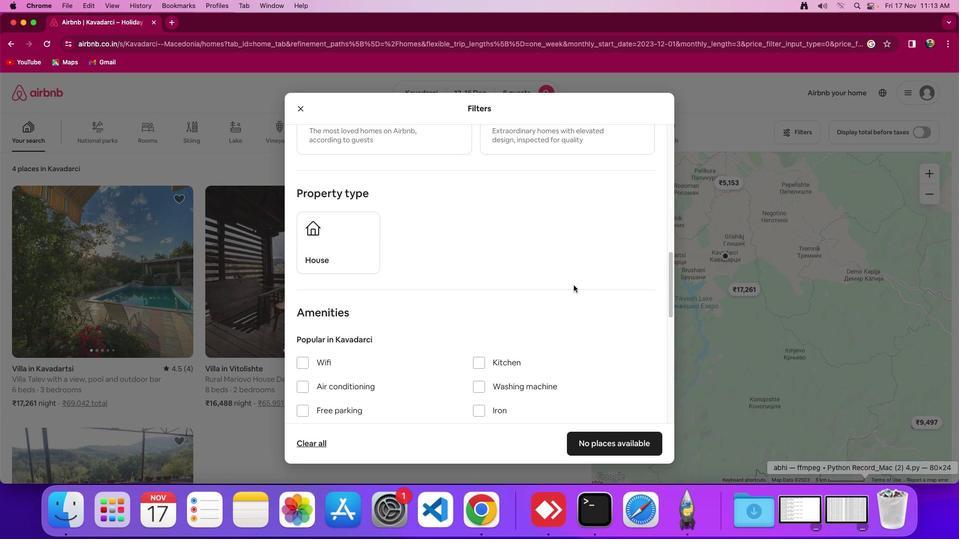 
Action: Mouse scrolled (573, 285) with delta (0, 0)
Screenshot: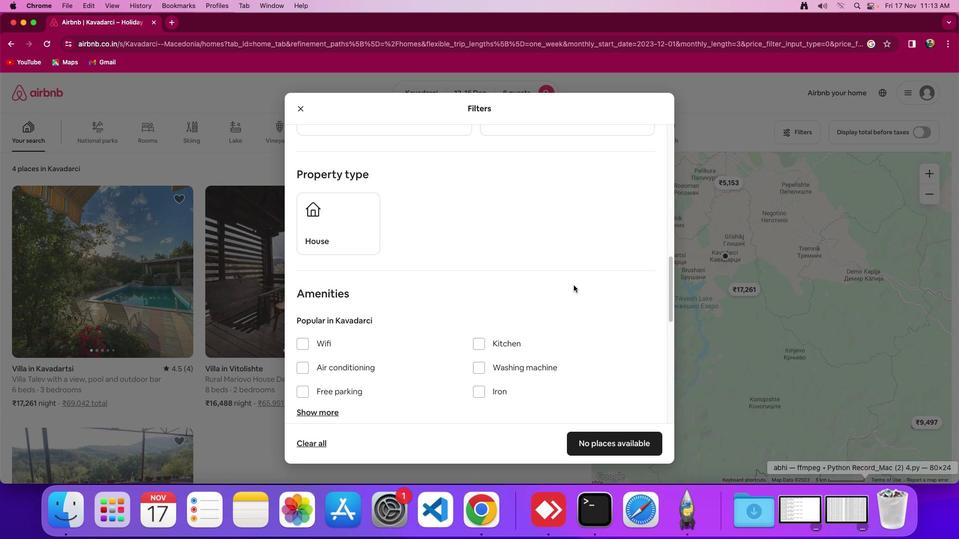 
Action: Mouse scrolled (573, 285) with delta (0, -1)
Screenshot: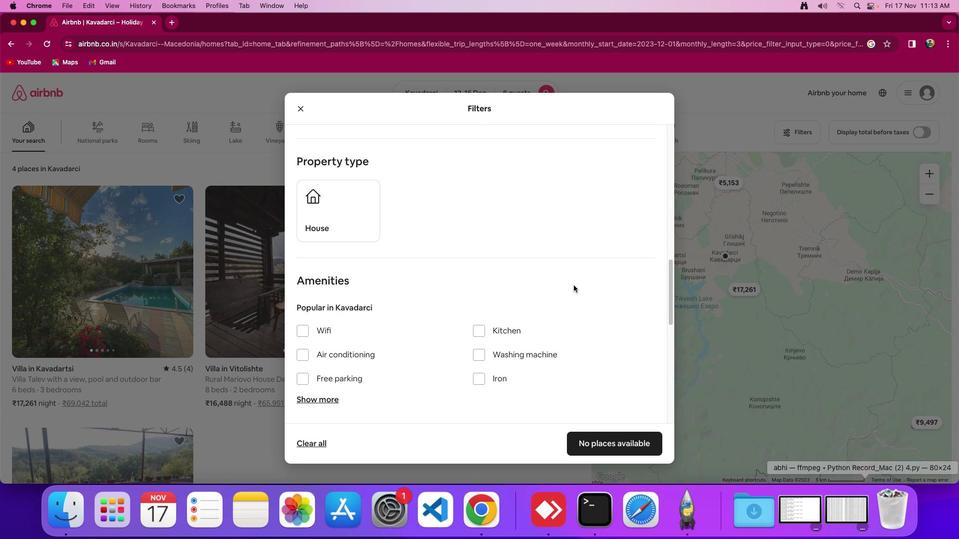 
Action: Mouse scrolled (573, 285) with delta (0, 0)
Screenshot: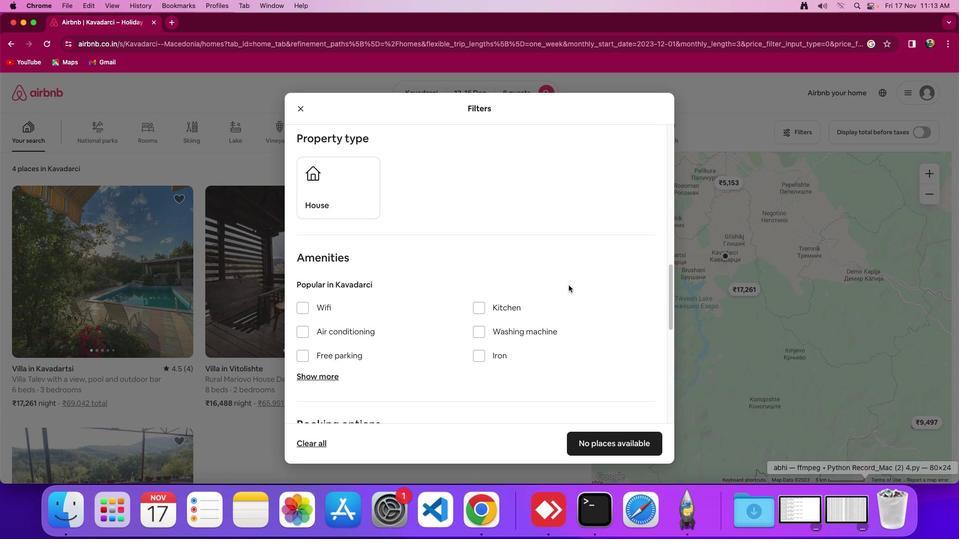 
Action: Mouse scrolled (573, 285) with delta (0, 0)
Screenshot: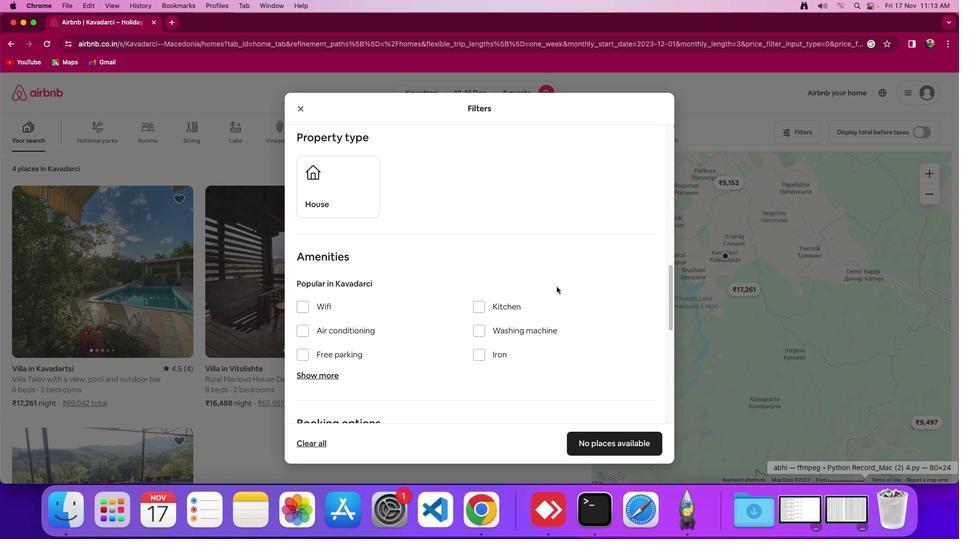 
Action: Mouse moved to (308, 313)
Screenshot: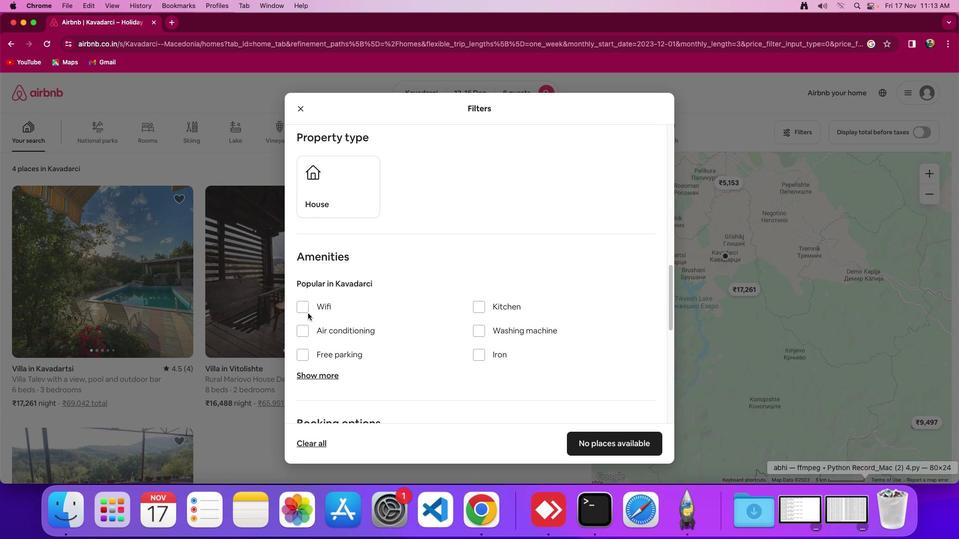 
Action: Mouse pressed left at (308, 313)
Screenshot: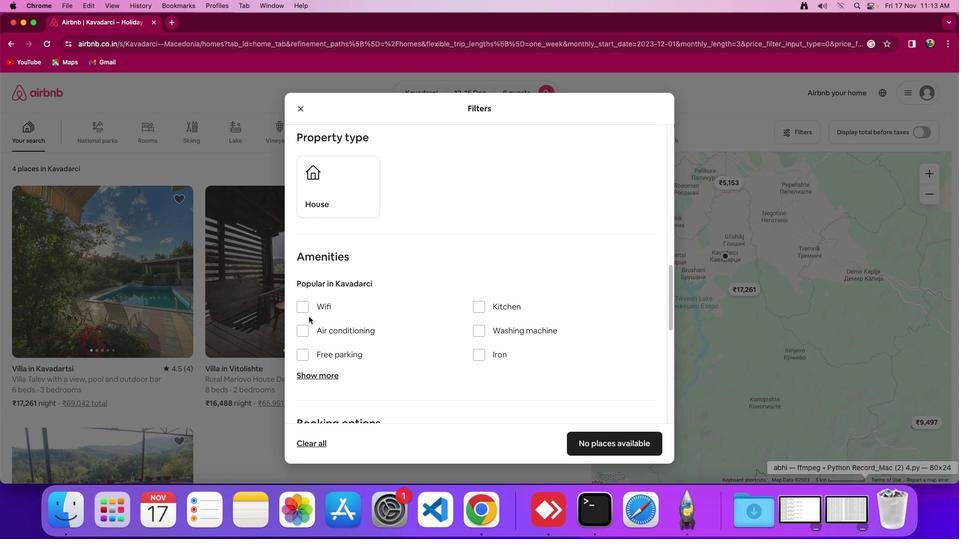 
Action: Mouse moved to (304, 312)
Screenshot: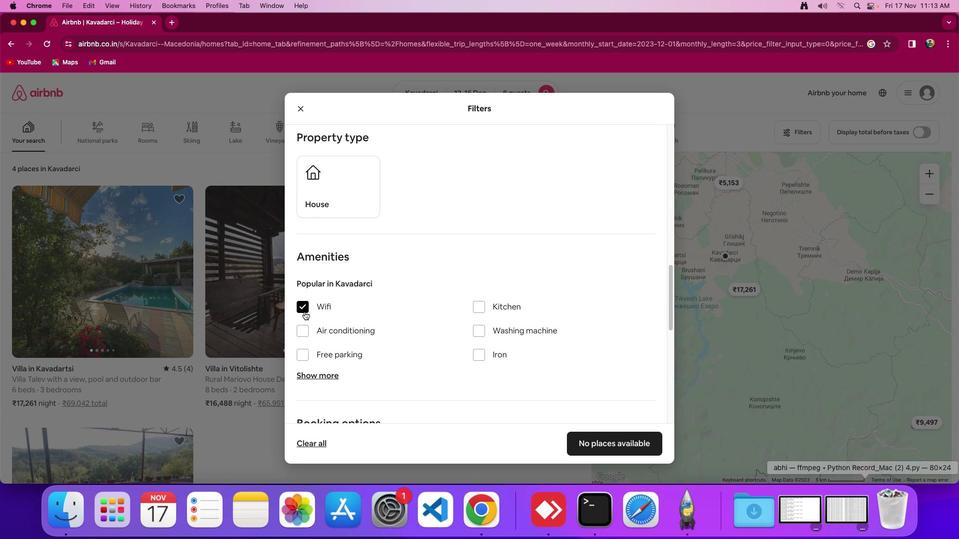 
Action: Mouse pressed left at (304, 312)
Screenshot: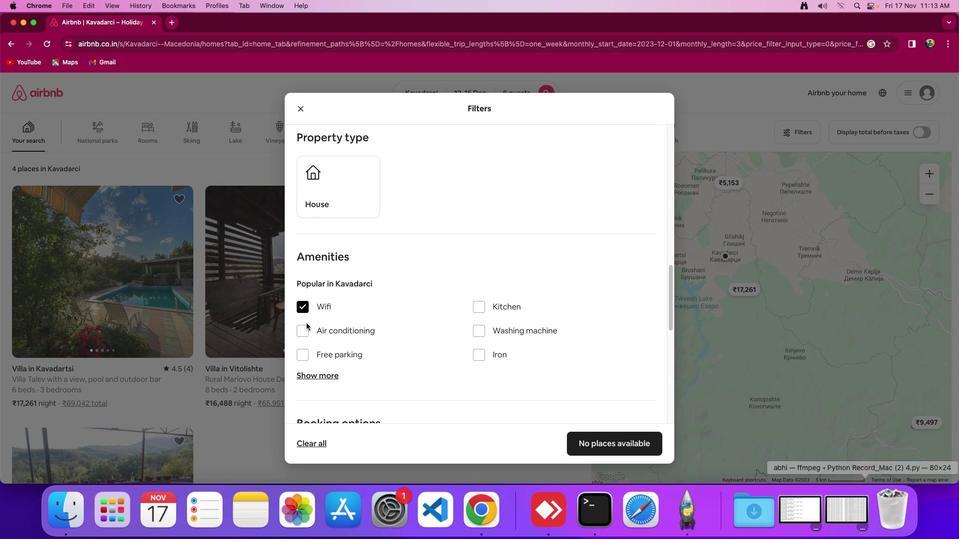 
Action: Mouse moved to (321, 373)
Screenshot: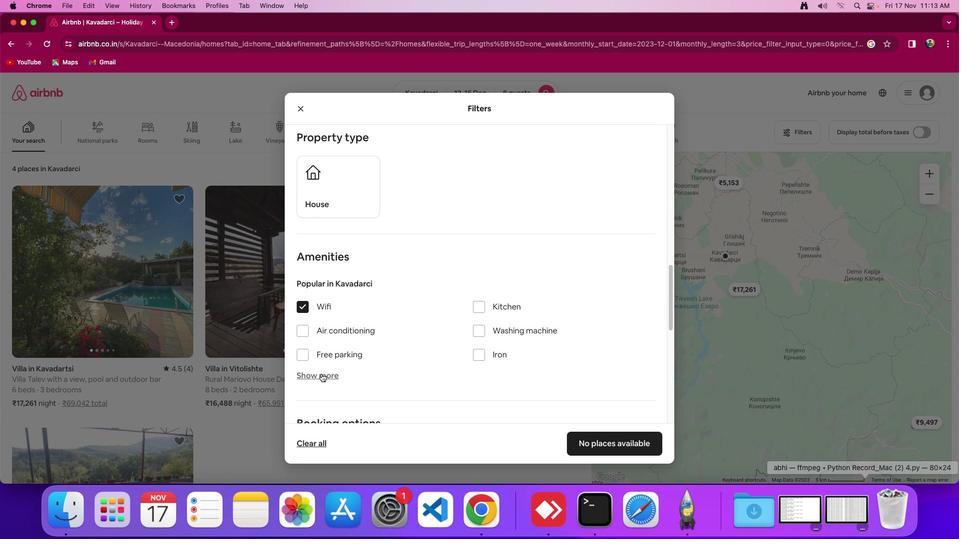 
Action: Mouse pressed left at (321, 373)
Screenshot: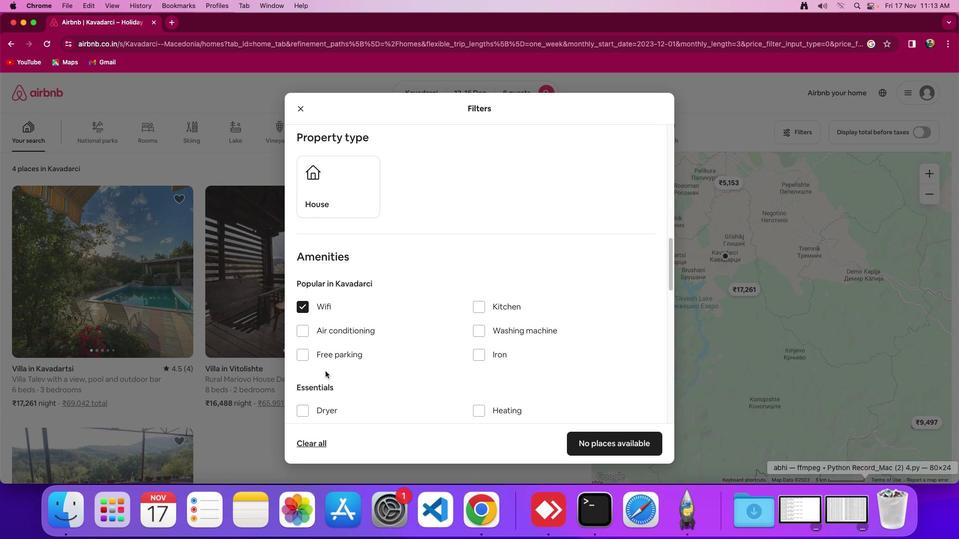 
Action: Mouse moved to (416, 330)
Screenshot: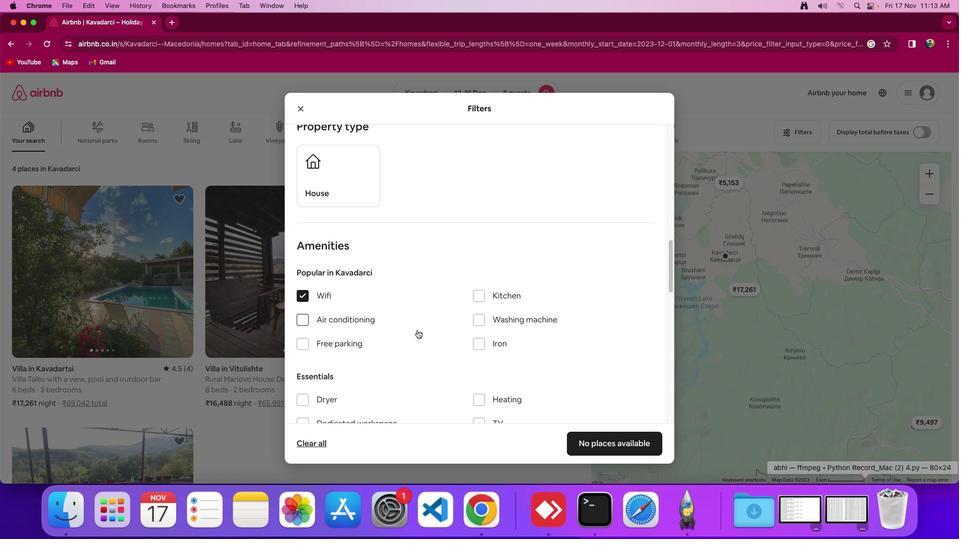 
Action: Mouse scrolled (416, 330) with delta (0, 0)
Screenshot: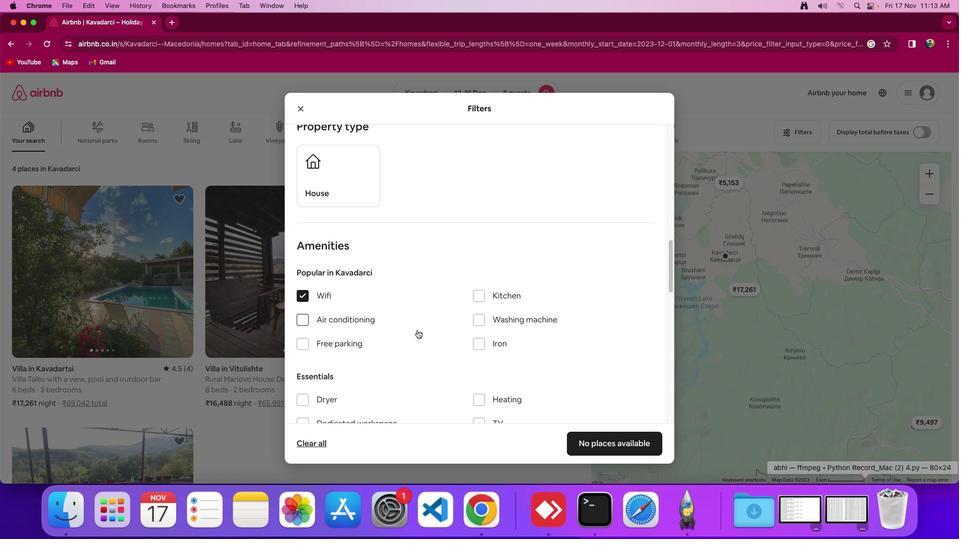 
Action: Mouse moved to (417, 330)
Screenshot: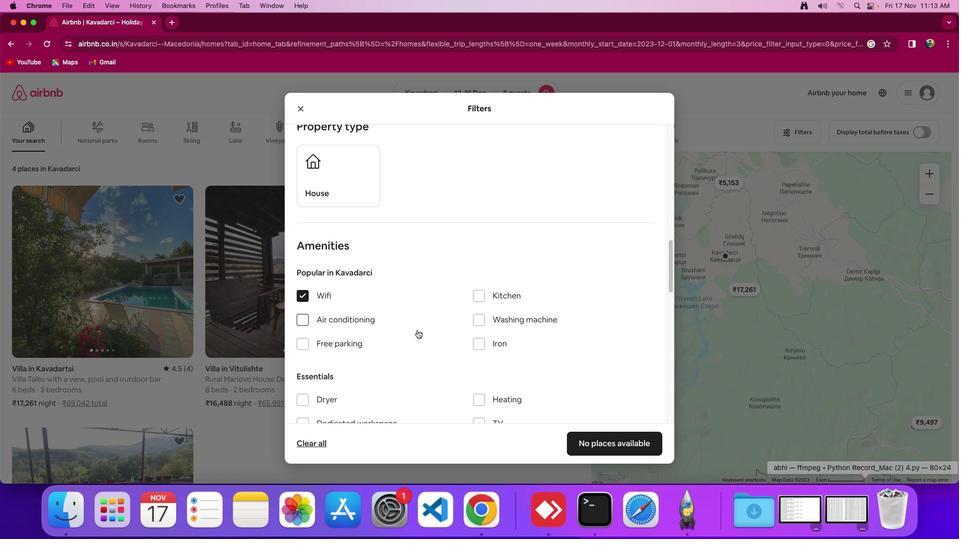 
Action: Mouse scrolled (417, 330) with delta (0, 0)
Screenshot: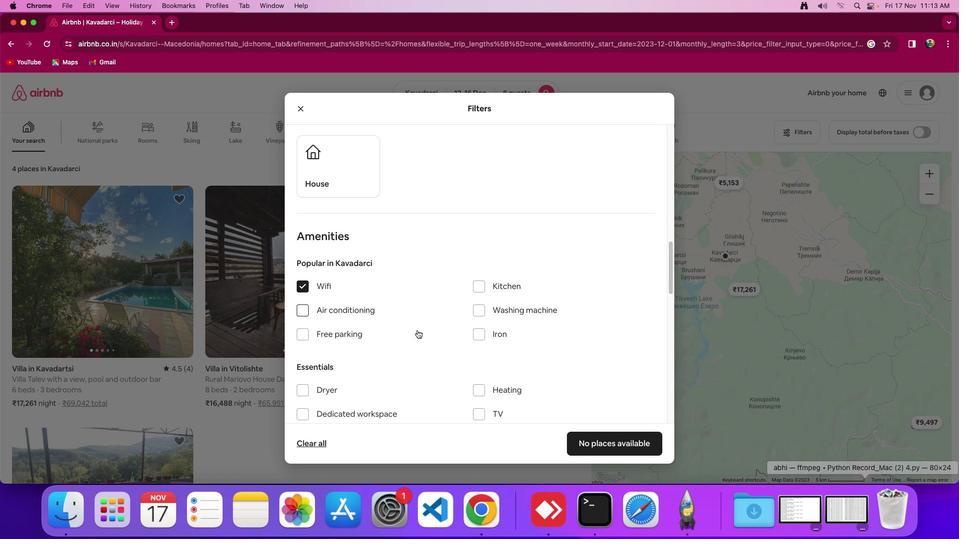 
Action: Mouse scrolled (417, 330) with delta (0, 0)
Screenshot: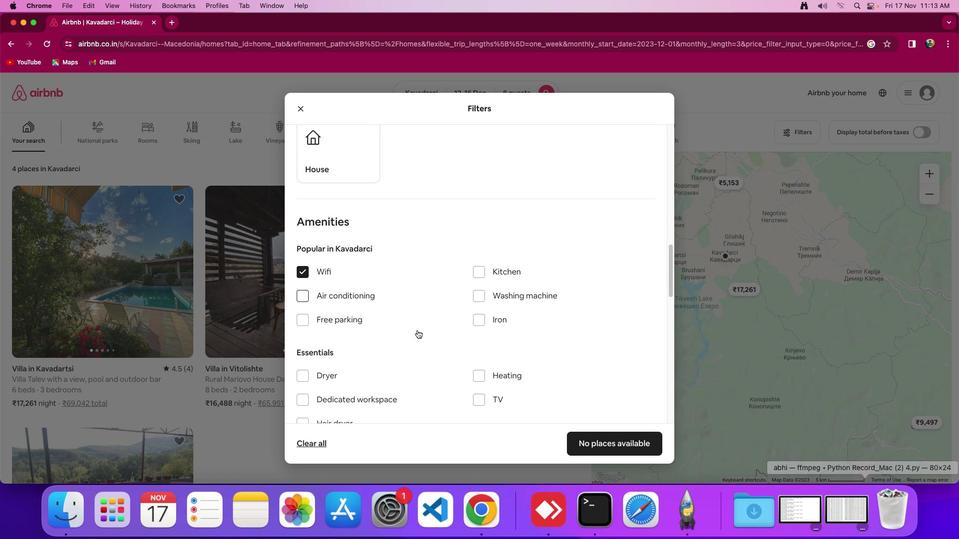 
Action: Mouse scrolled (417, 330) with delta (0, 0)
Screenshot: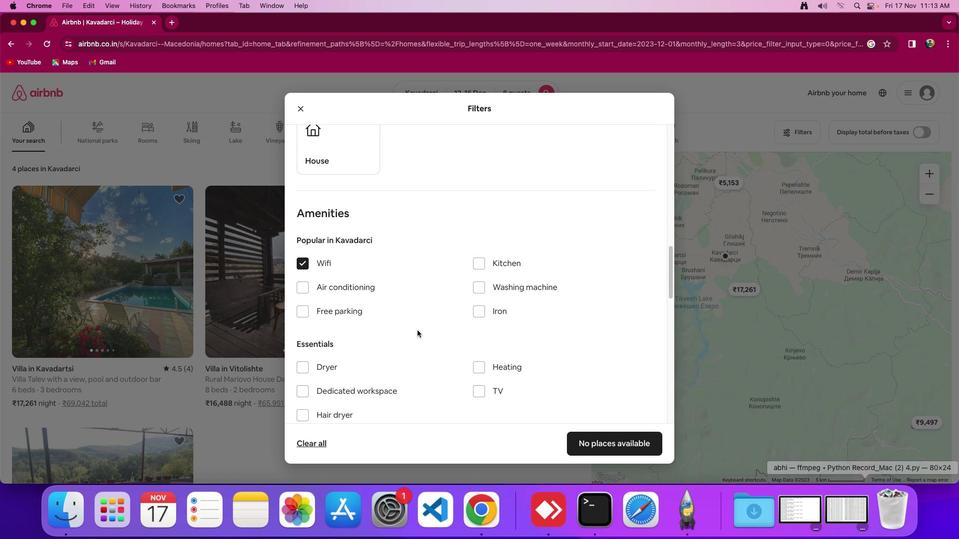 
Action: Mouse scrolled (417, 330) with delta (0, 0)
Screenshot: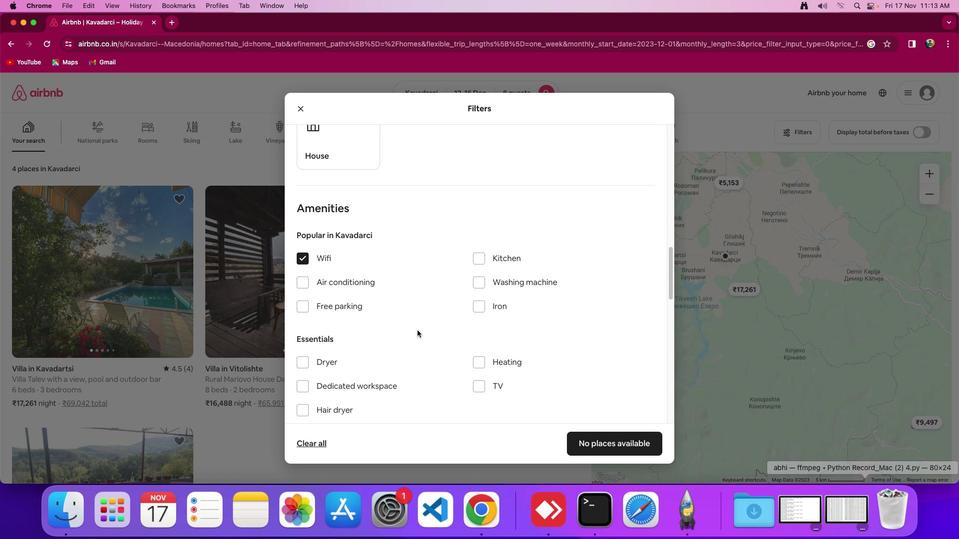 
Action: Mouse moved to (478, 381)
Screenshot: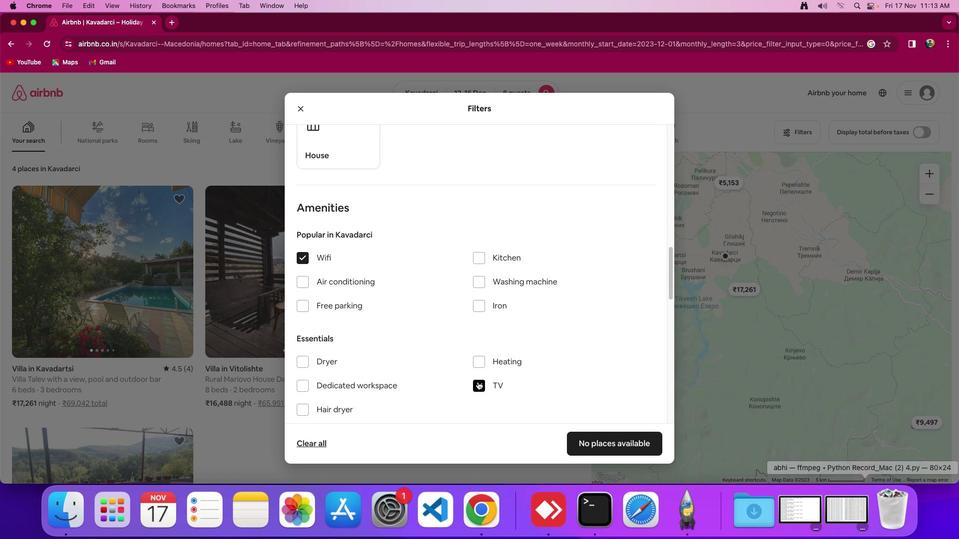 
Action: Mouse pressed left at (478, 381)
Screenshot: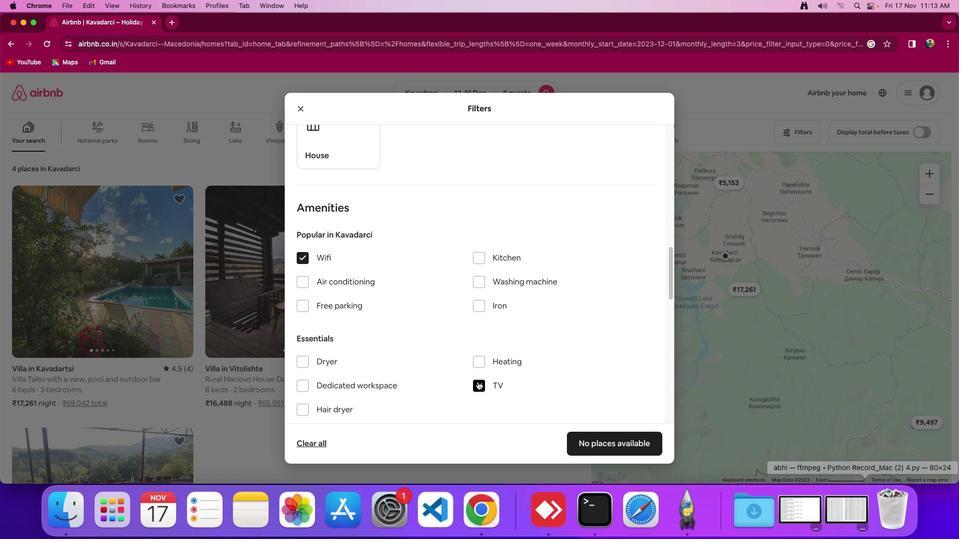 
Action: Mouse moved to (305, 305)
Screenshot: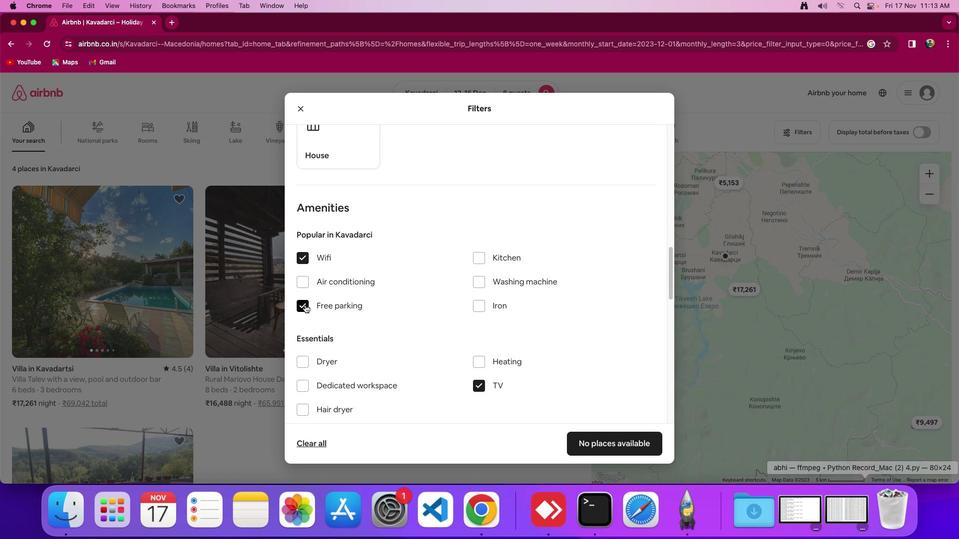 
Action: Mouse pressed left at (305, 305)
Screenshot: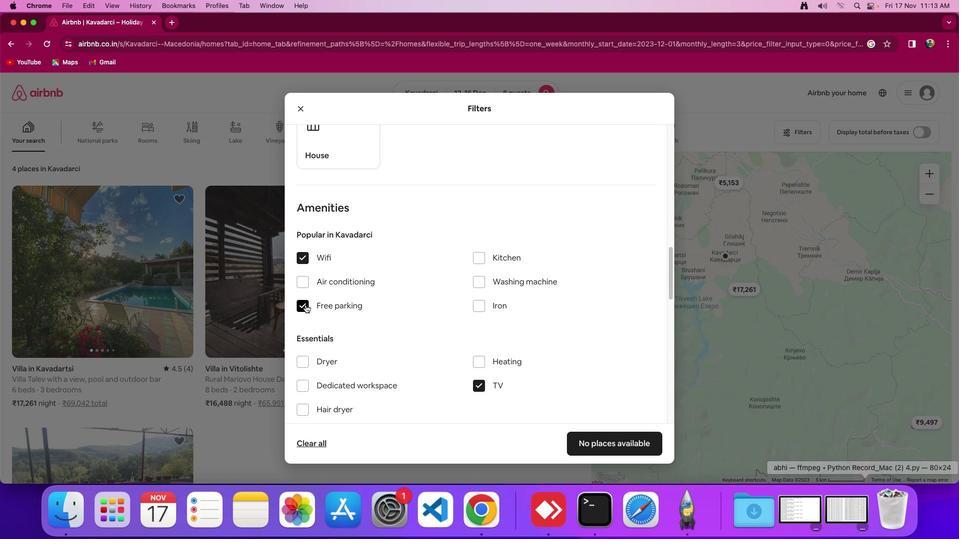 
Action: Mouse moved to (444, 307)
Screenshot: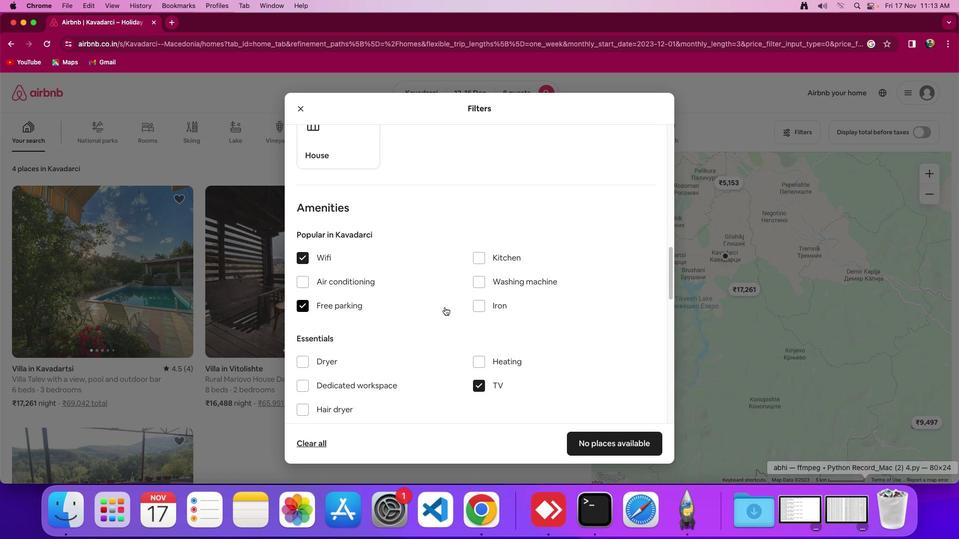 
Action: Mouse scrolled (444, 307) with delta (0, 0)
Screenshot: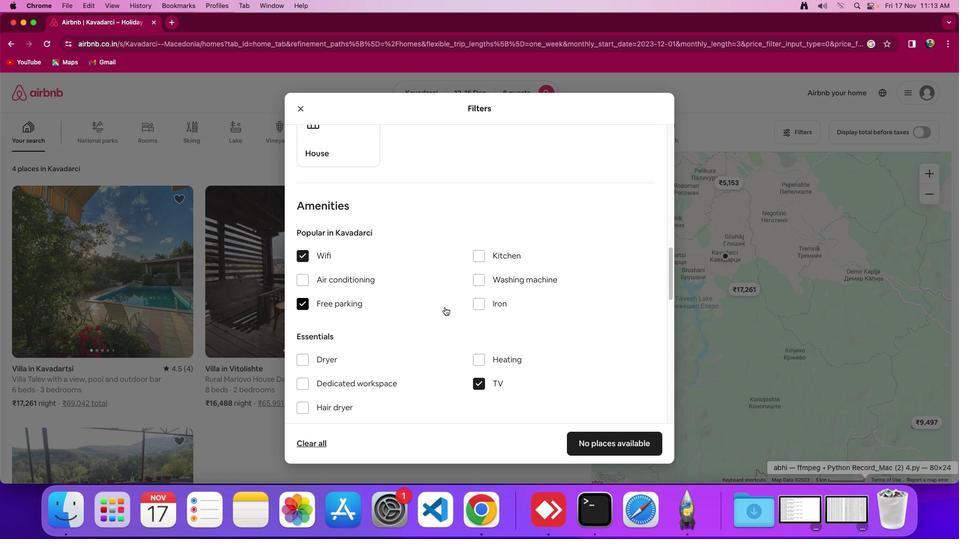
Action: Mouse scrolled (444, 307) with delta (0, 0)
Screenshot: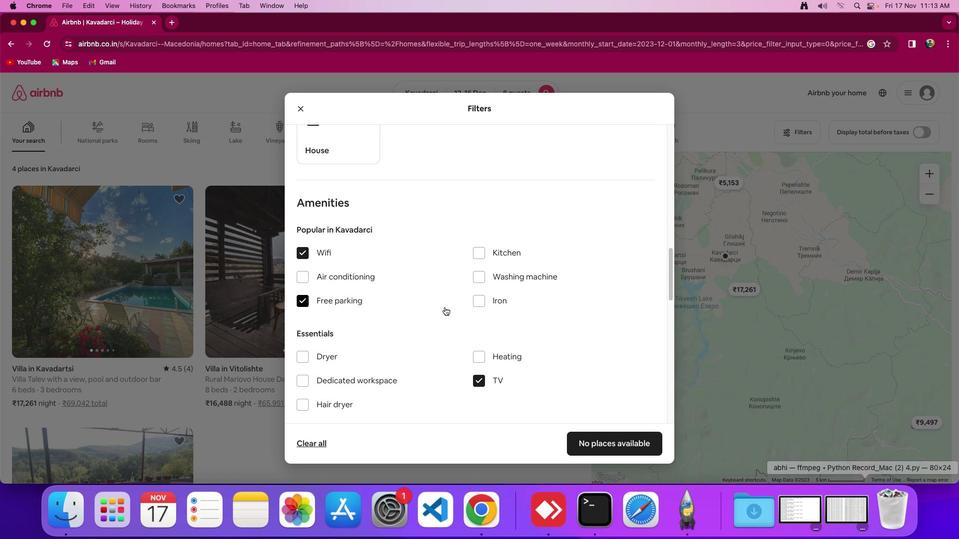 
Action: Mouse scrolled (444, 307) with delta (0, 0)
Screenshot: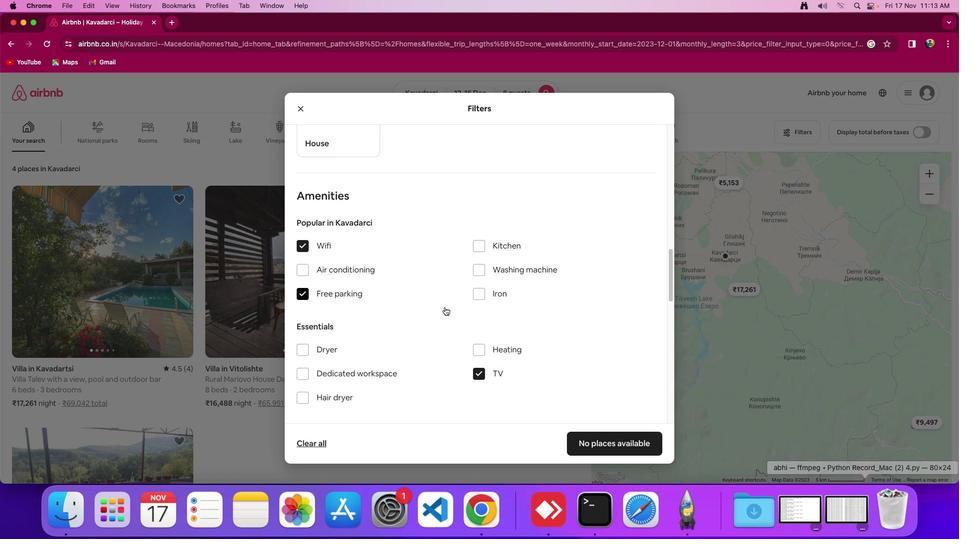 
Action: Mouse scrolled (444, 307) with delta (0, 0)
Screenshot: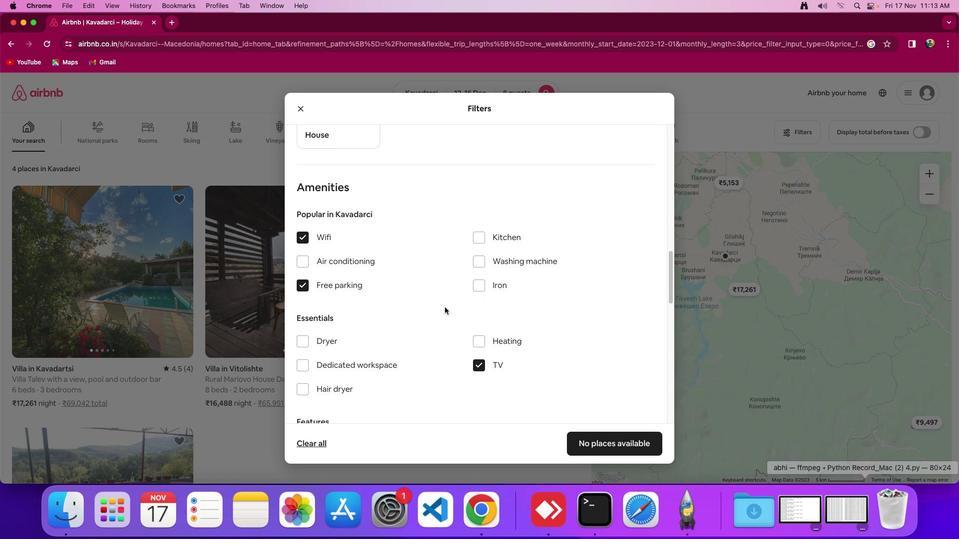 
Action: Mouse scrolled (444, 307) with delta (0, 0)
Screenshot: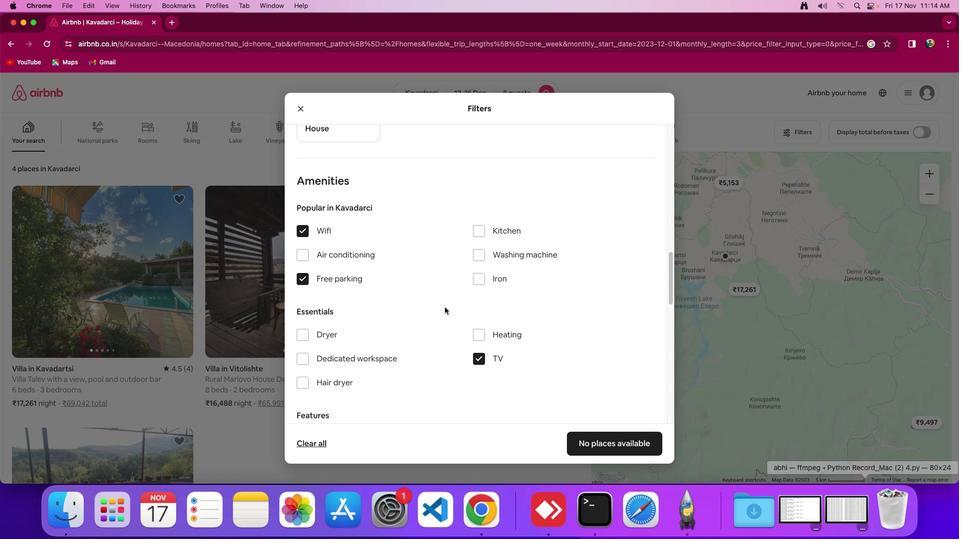 
Action: Mouse scrolled (444, 307) with delta (0, 0)
Screenshot: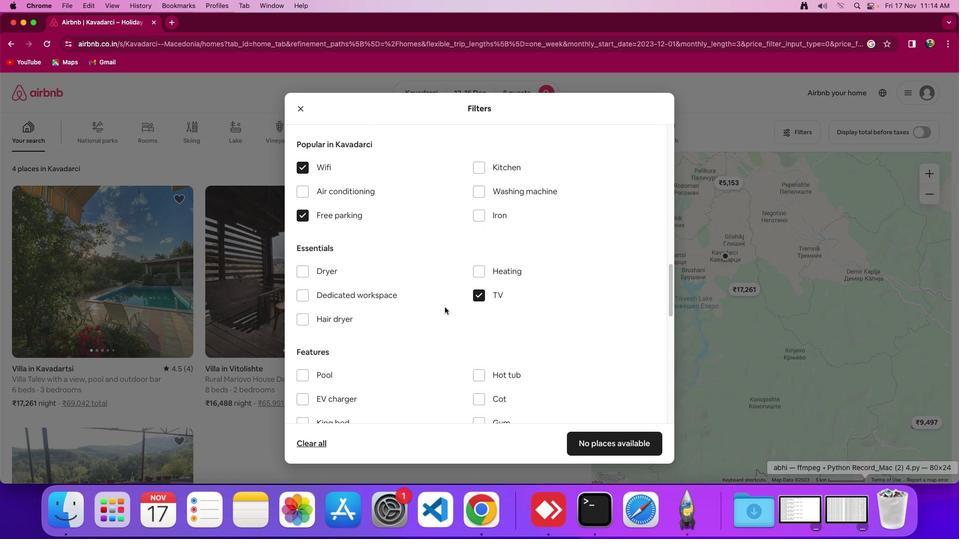 
Action: Mouse scrolled (444, 307) with delta (0, 0)
Screenshot: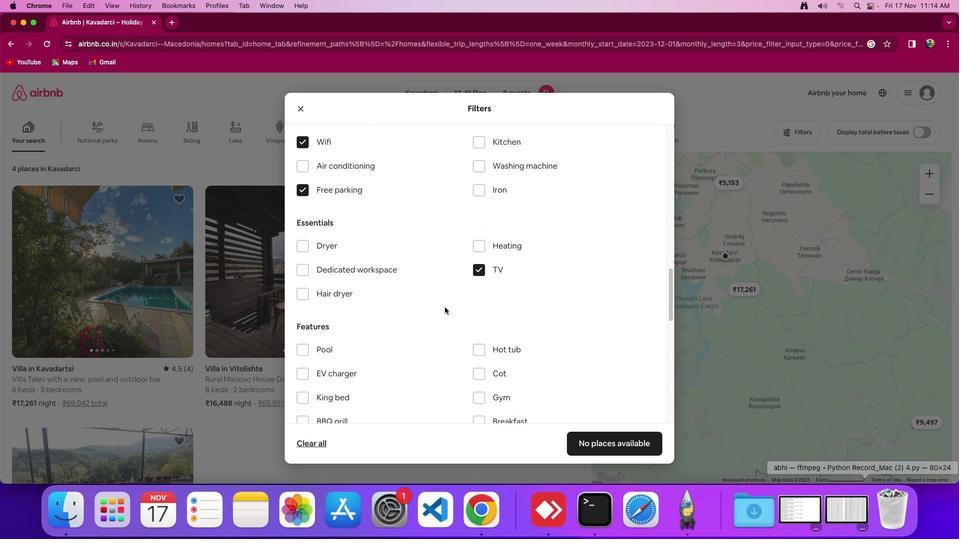 
Action: Mouse scrolled (444, 307) with delta (0, -1)
Screenshot: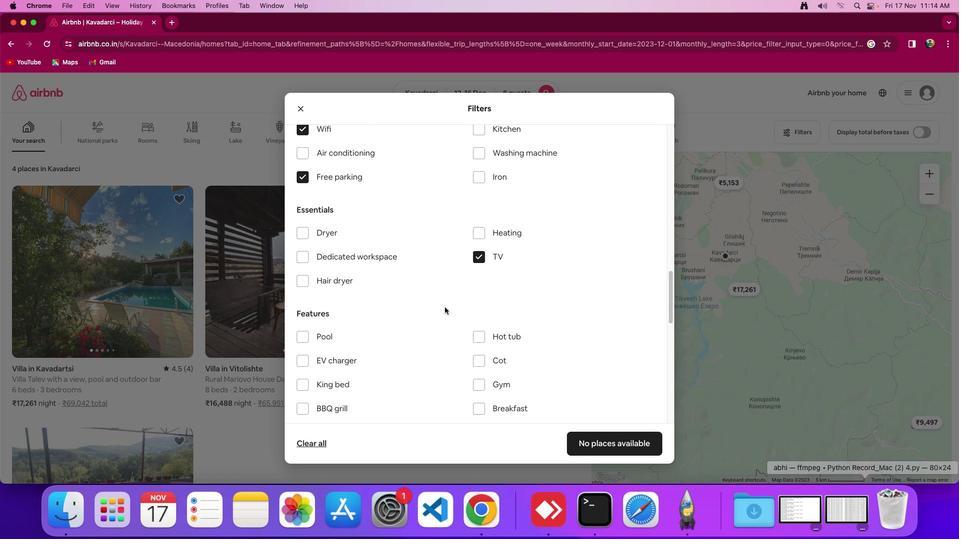 
Action: Mouse moved to (382, 319)
Screenshot: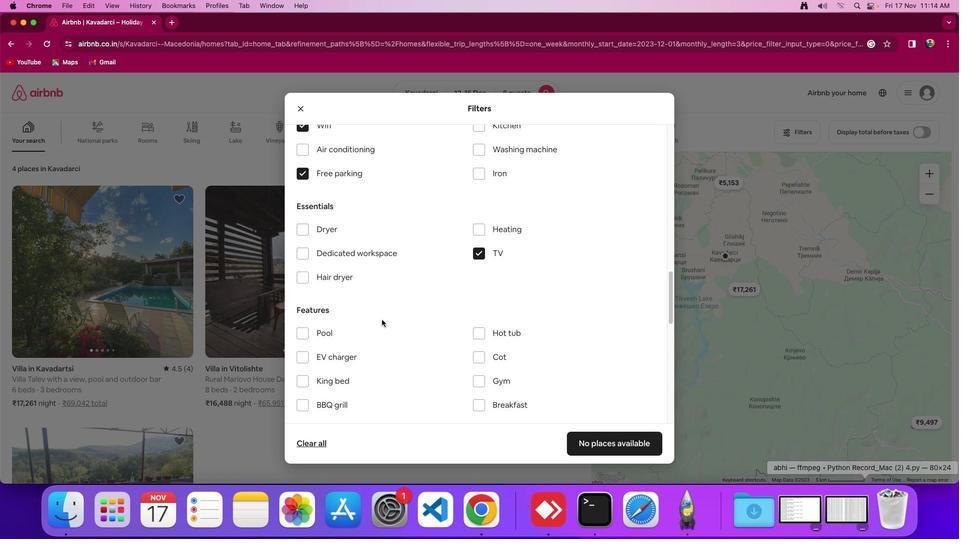 
Action: Mouse scrolled (382, 319) with delta (0, 0)
Screenshot: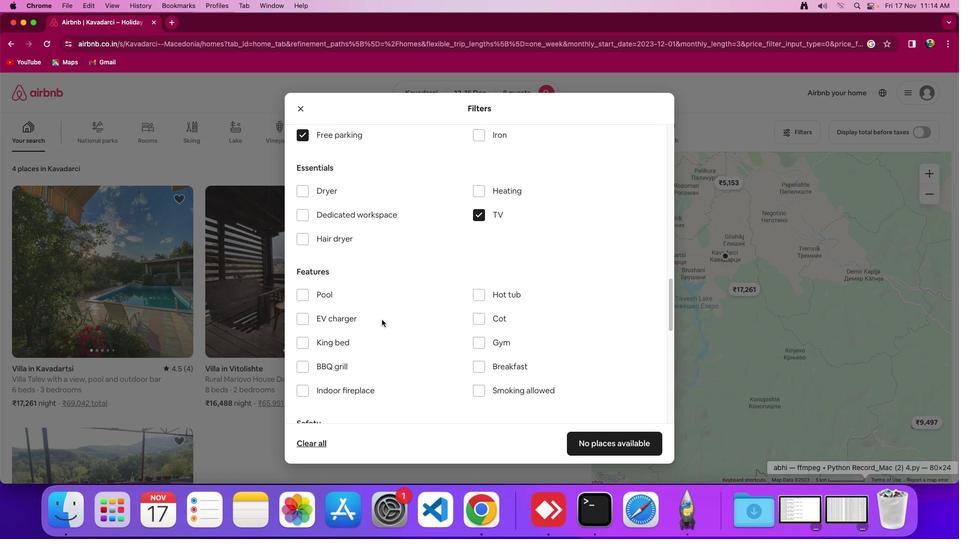
Action: Mouse scrolled (382, 319) with delta (0, 0)
Screenshot: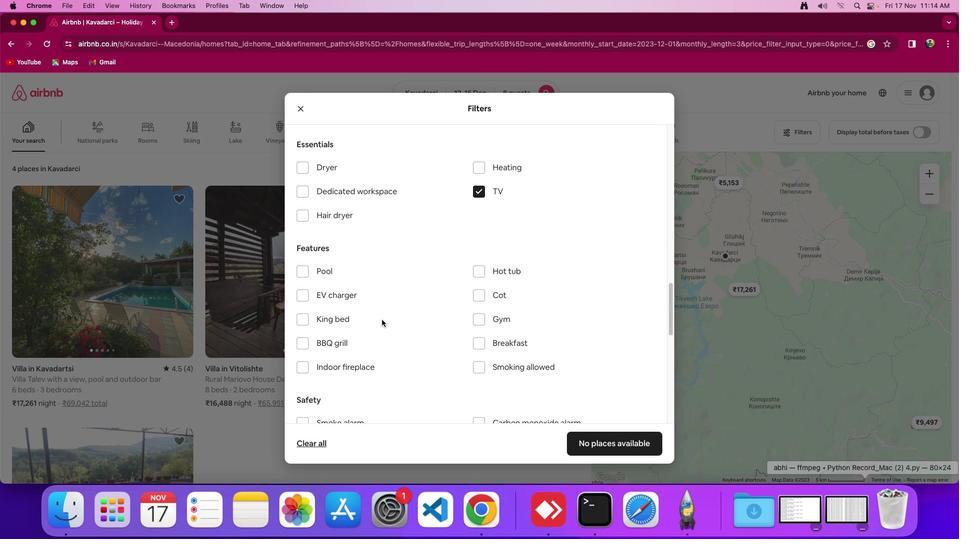 
Action: Mouse scrolled (382, 319) with delta (0, -1)
Screenshot: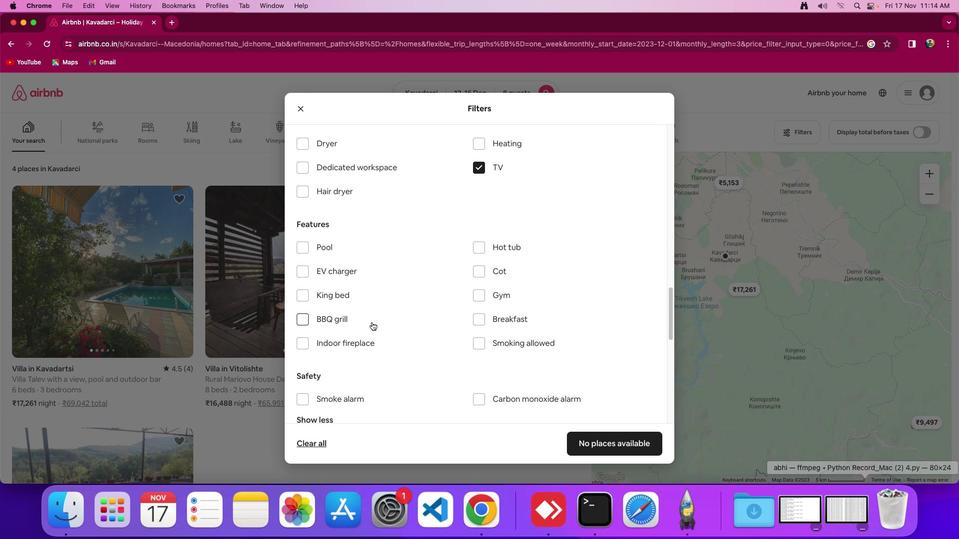 
Action: Mouse moved to (478, 296)
Screenshot: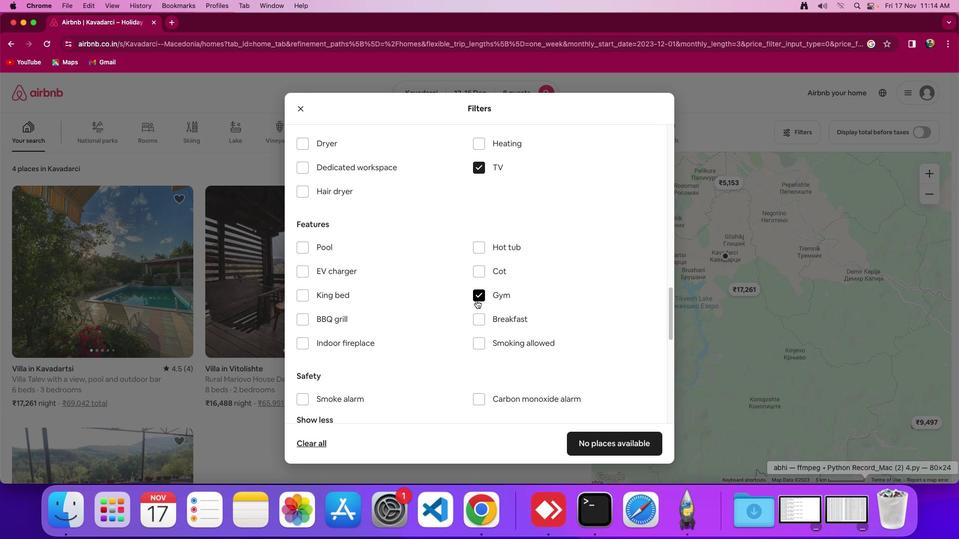 
Action: Mouse pressed left at (478, 296)
Screenshot: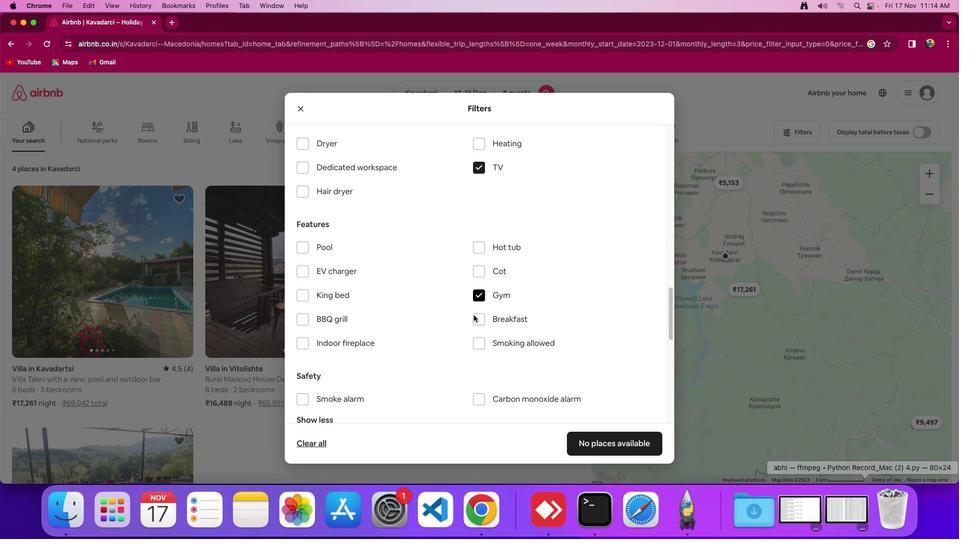 
Action: Mouse moved to (475, 322)
Screenshot: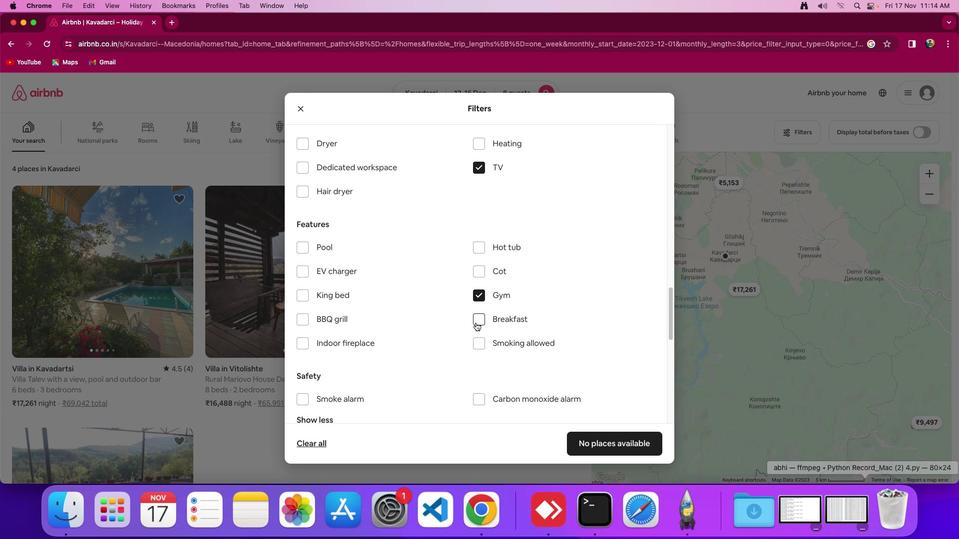 
Action: Mouse pressed left at (475, 322)
Screenshot: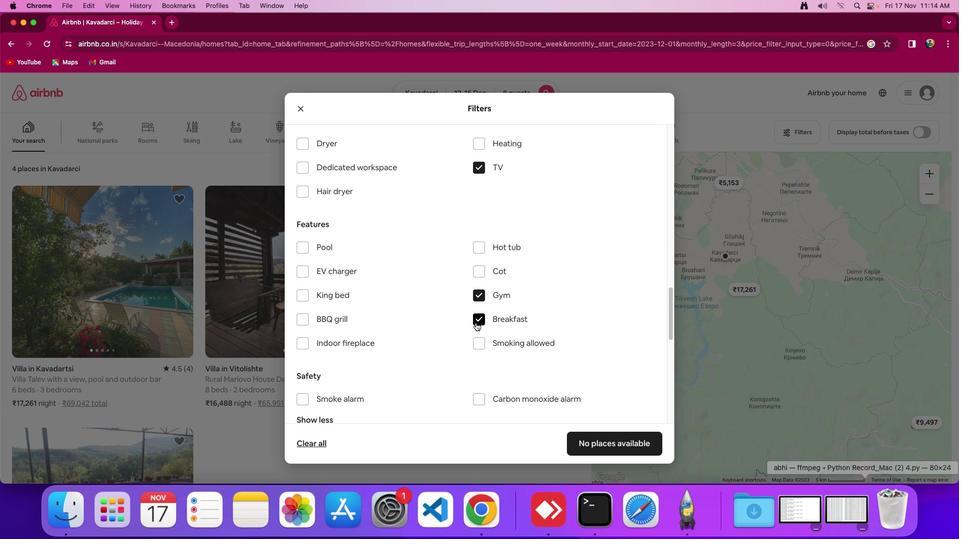 
Action: Mouse moved to (478, 321)
Screenshot: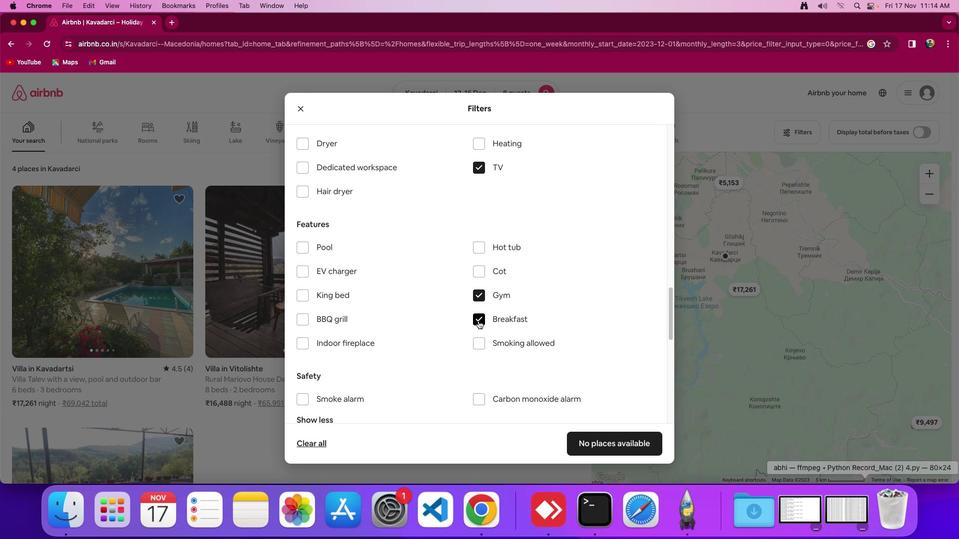 
Action: Mouse scrolled (478, 321) with delta (0, 0)
Screenshot: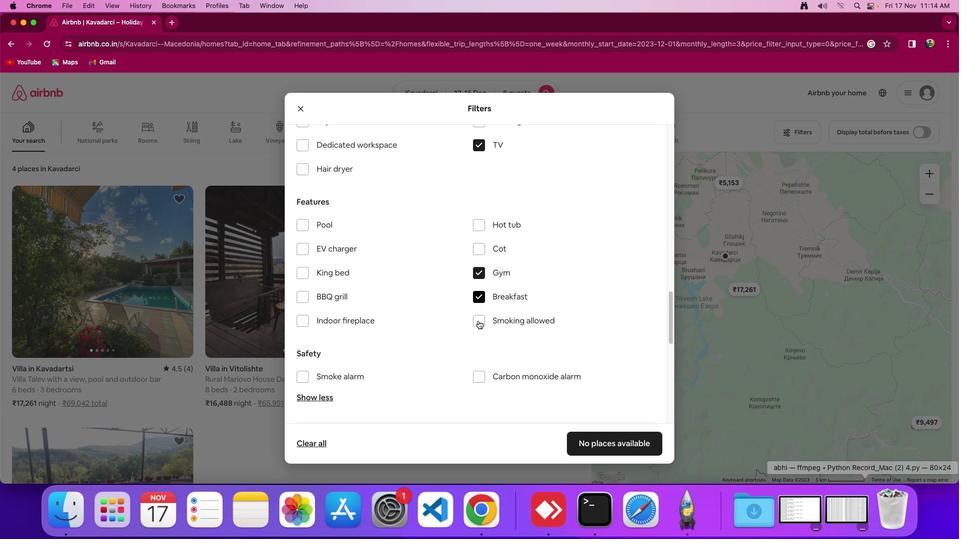 
Action: Mouse scrolled (478, 321) with delta (0, 0)
Screenshot: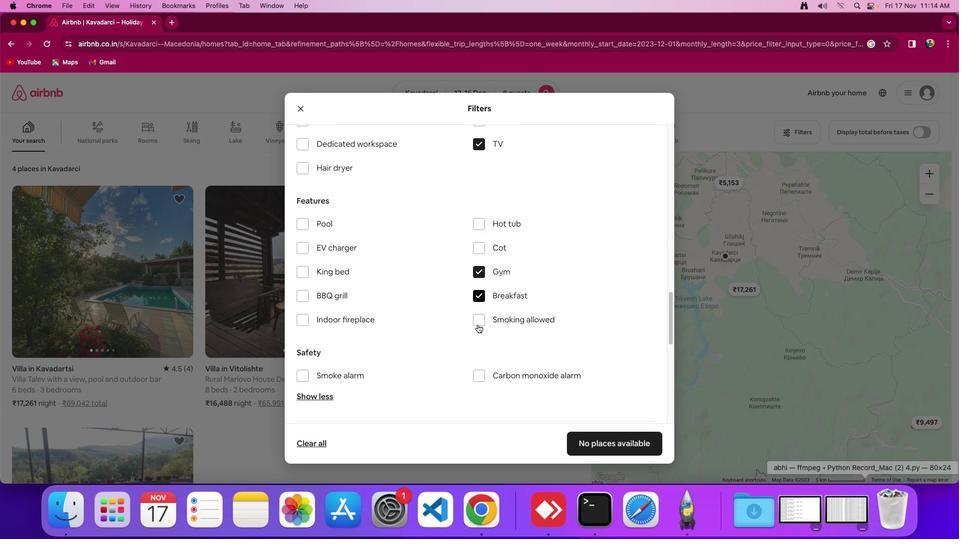 
Action: Mouse moved to (605, 441)
Screenshot: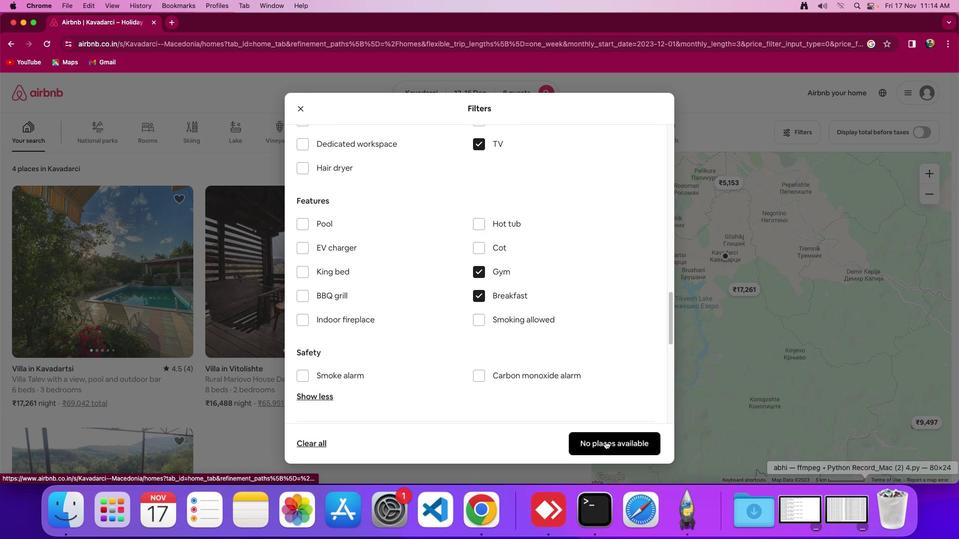 
Action: Mouse pressed left at (605, 441)
Screenshot: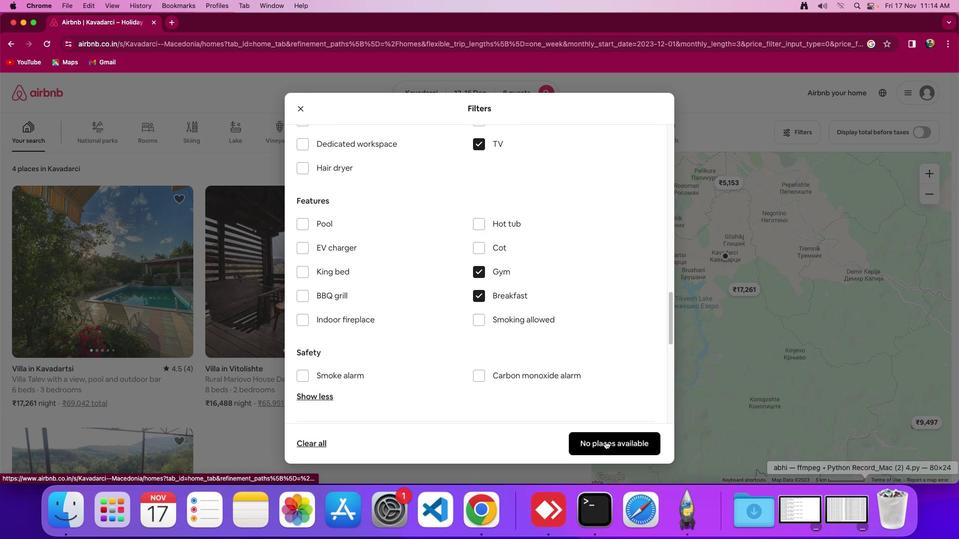 
Action: Mouse moved to (530, 358)
Screenshot: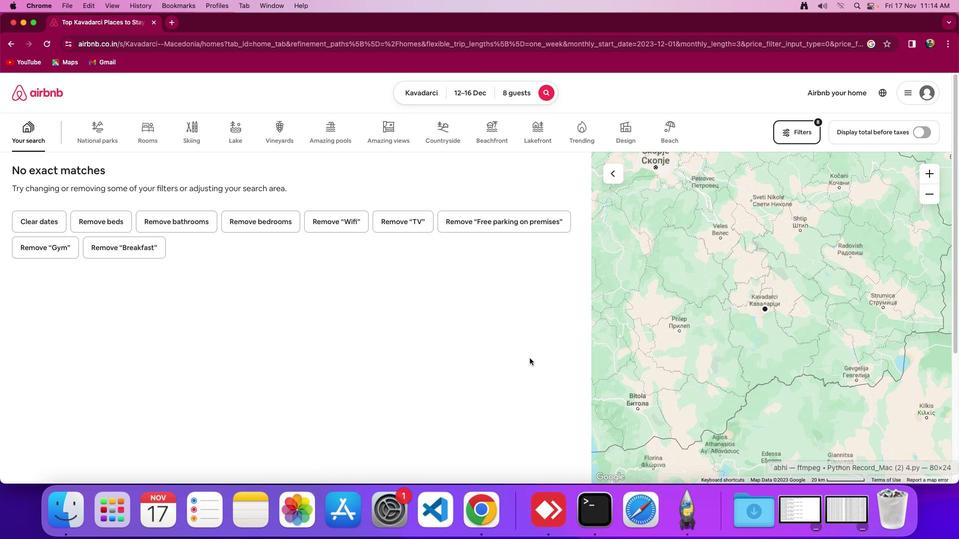 
Action: Mouse pressed left at (530, 358)
Screenshot: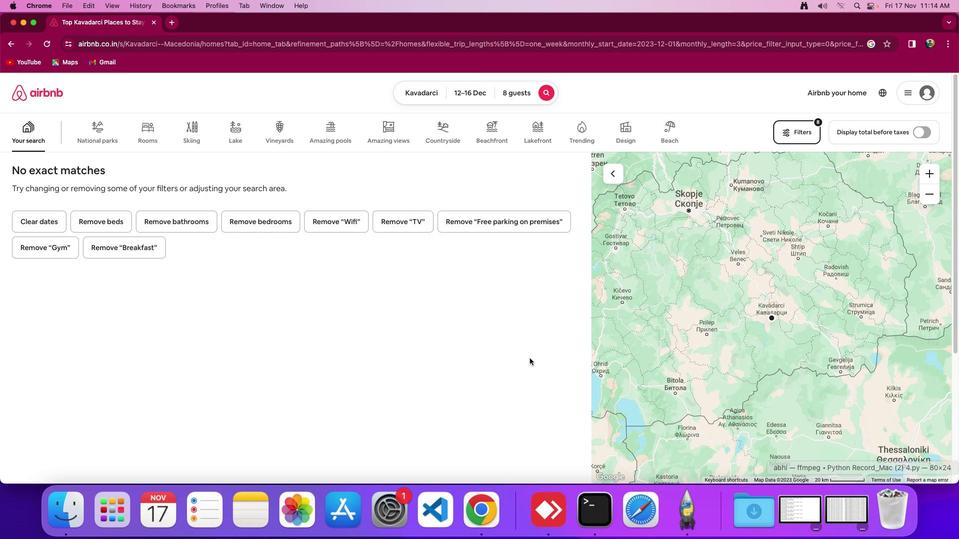 
Action: Mouse moved to (534, 357)
Screenshot: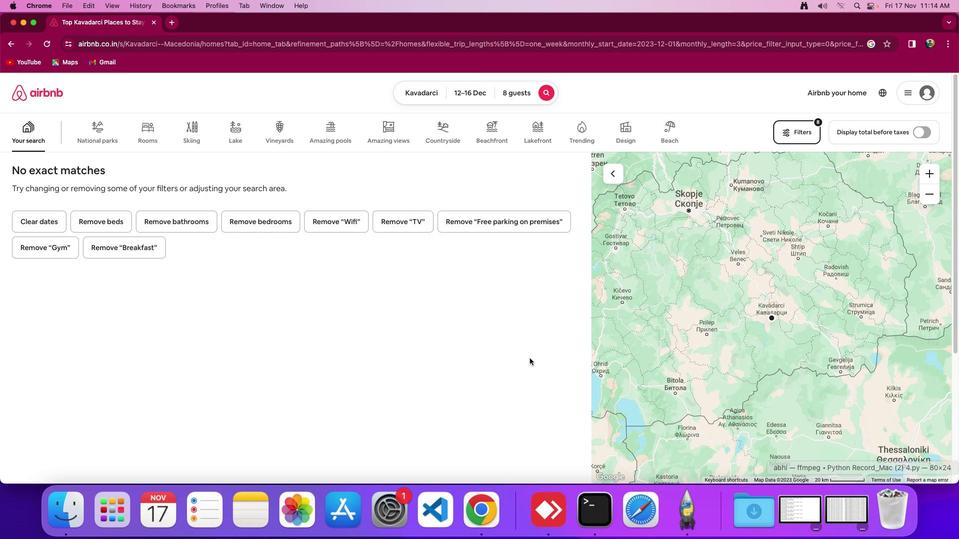 
